 Task: Create a due date automation trigger when advanced on, on the monday of the week before a card is due add basic without the blue label at 11:00 AM.
Action: Mouse moved to (1032, 325)
Screenshot: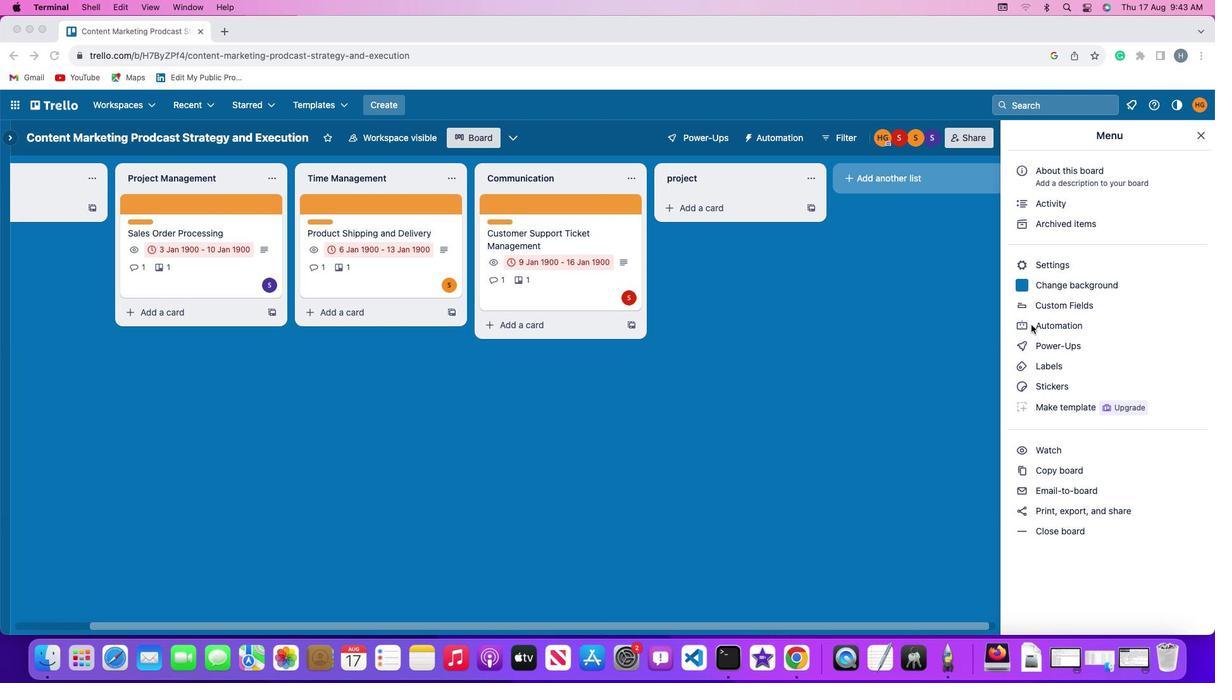 
Action: Mouse pressed left at (1032, 325)
Screenshot: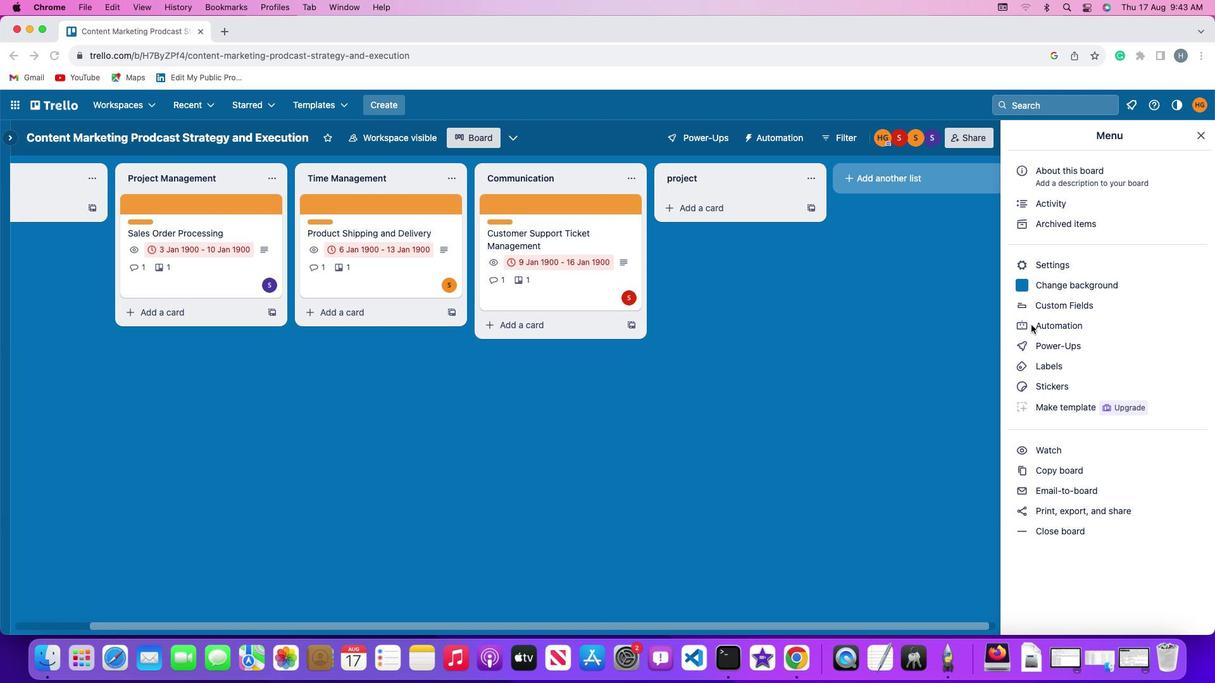 
Action: Mouse pressed left at (1032, 325)
Screenshot: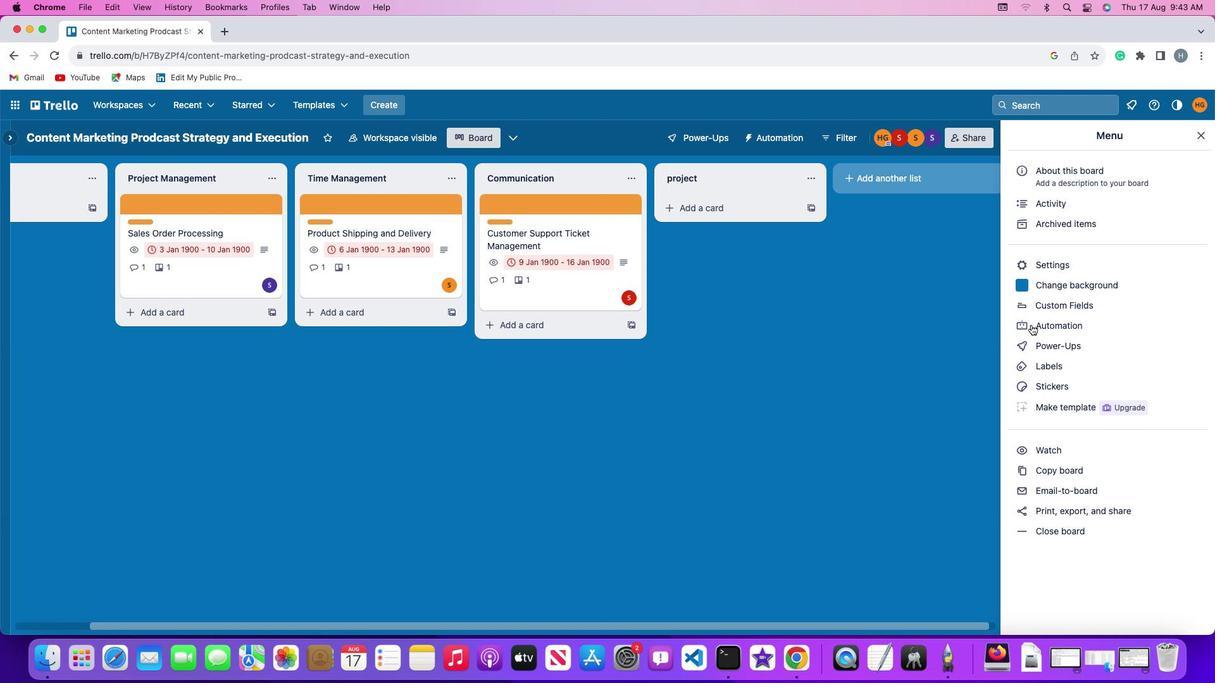 
Action: Mouse moved to (82, 298)
Screenshot: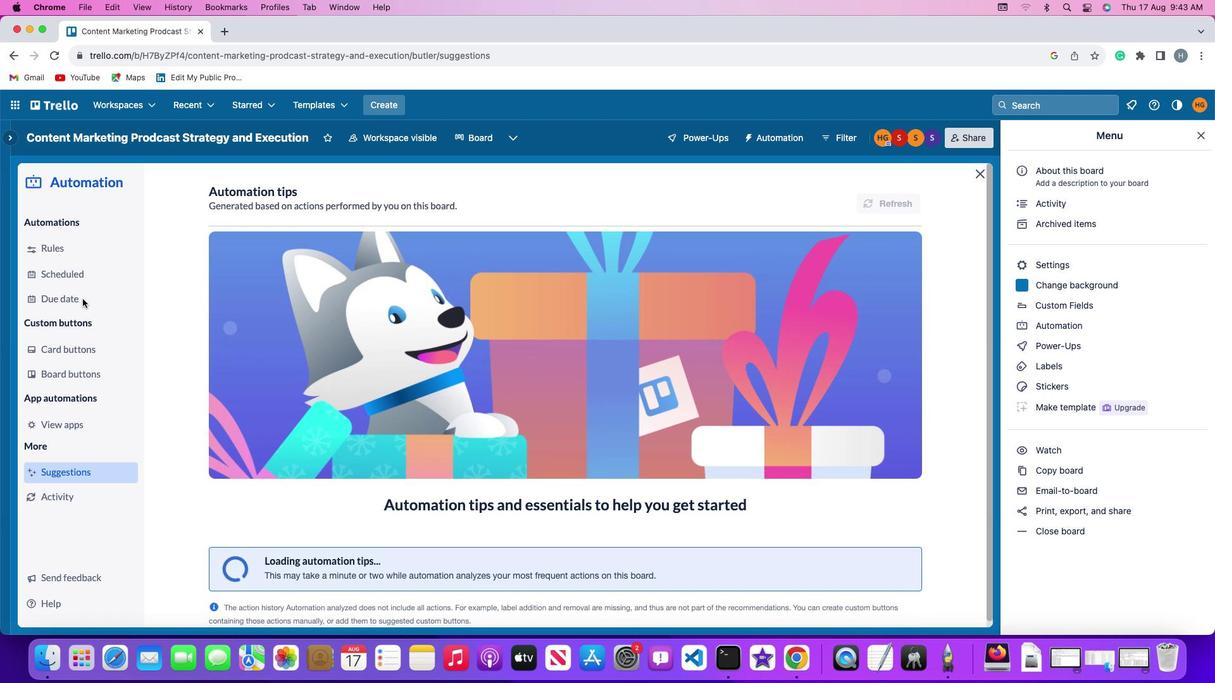 
Action: Mouse pressed left at (82, 298)
Screenshot: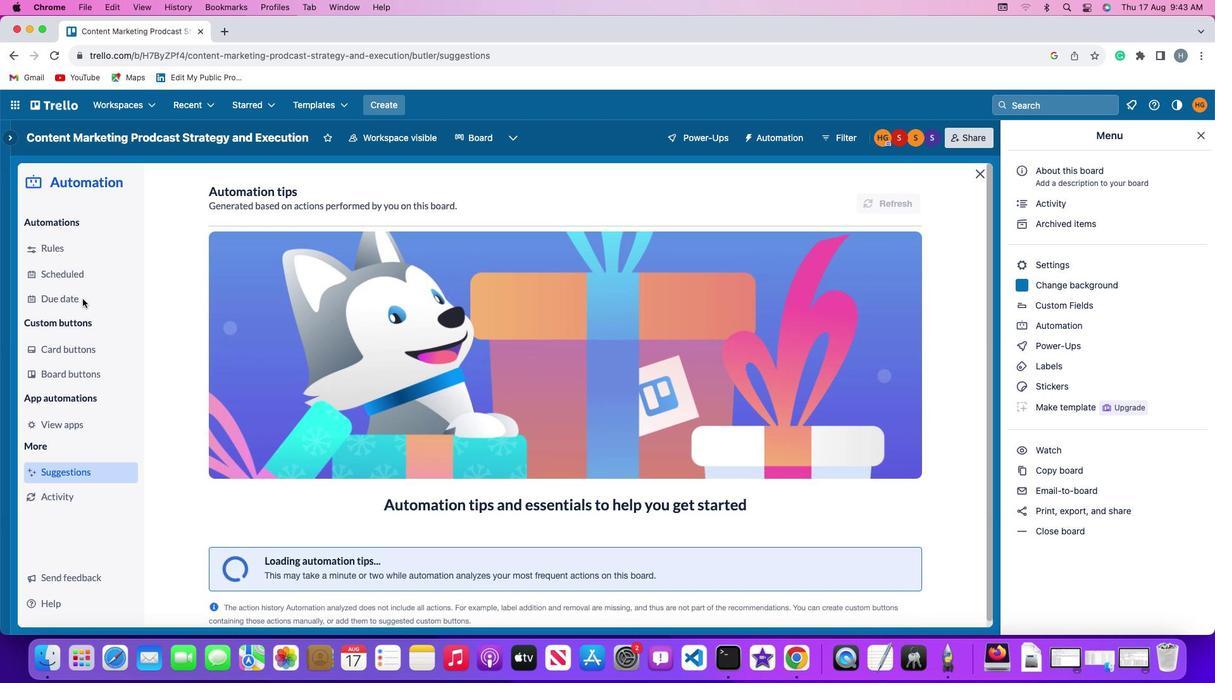 
Action: Mouse moved to (863, 192)
Screenshot: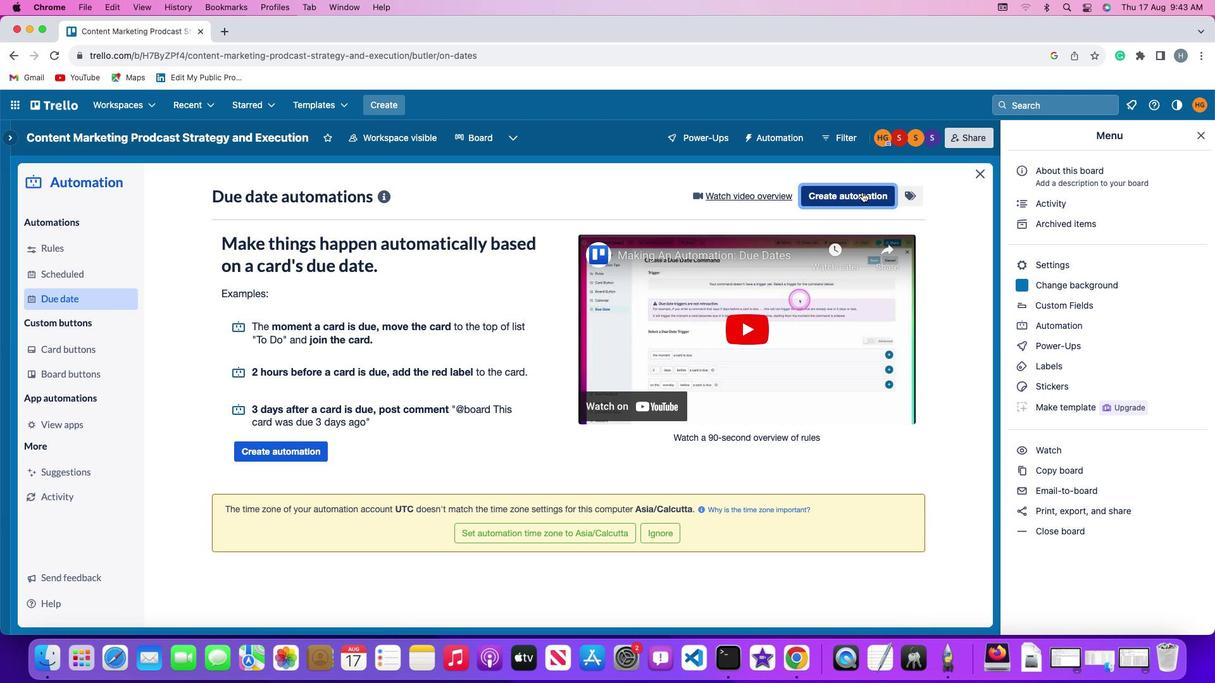 
Action: Mouse pressed left at (863, 192)
Screenshot: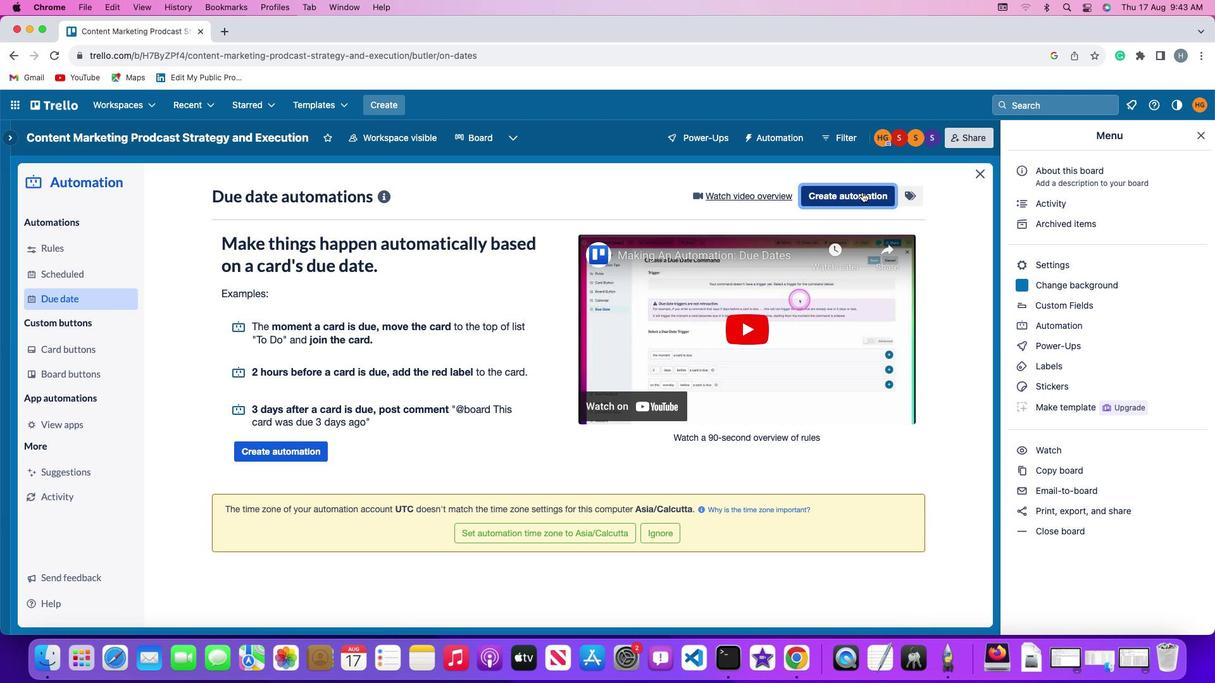 
Action: Mouse moved to (241, 322)
Screenshot: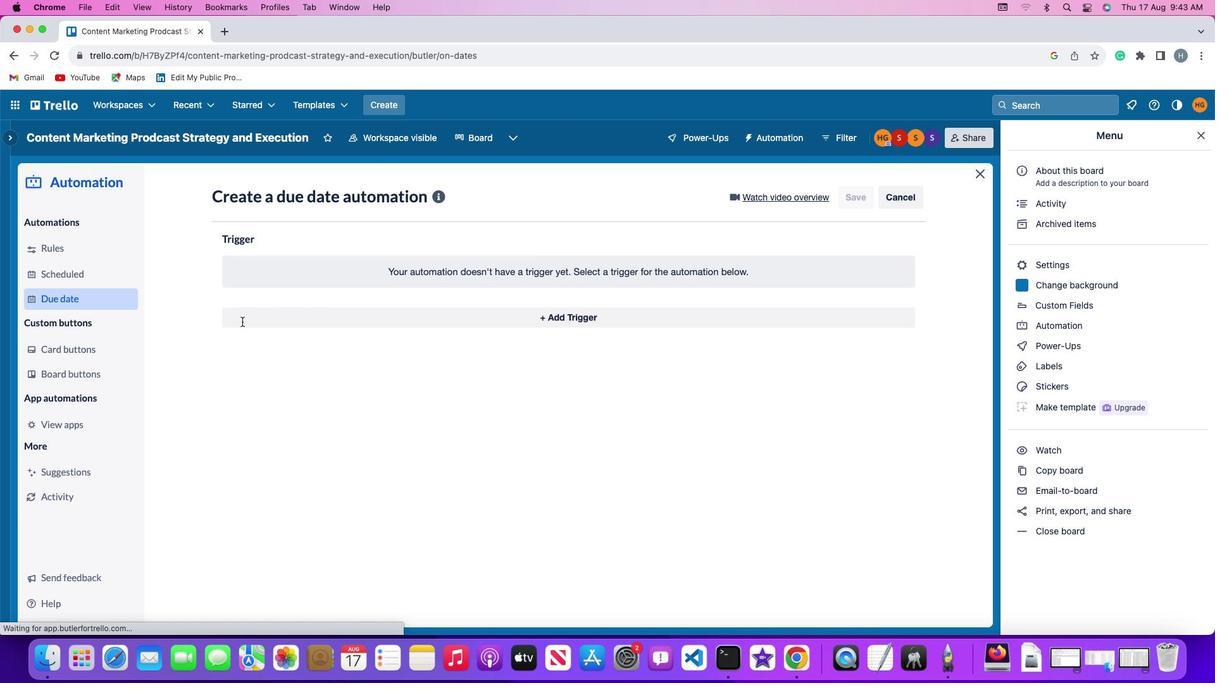 
Action: Mouse pressed left at (241, 322)
Screenshot: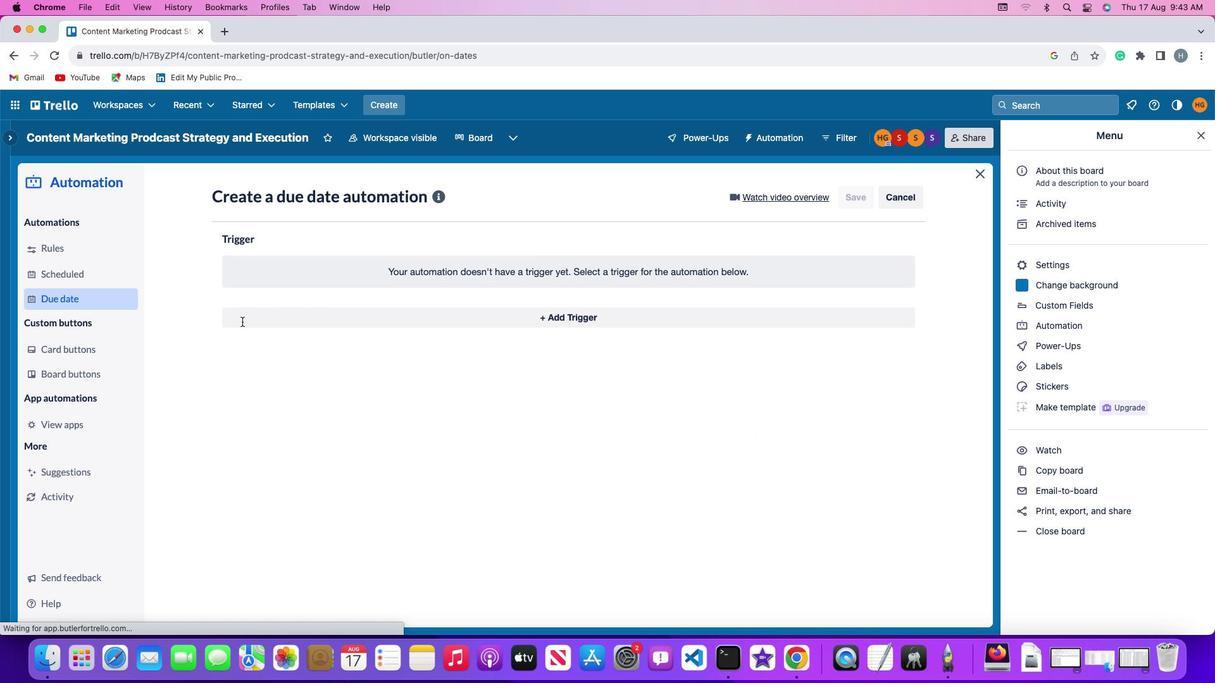 
Action: Mouse moved to (318, 548)
Screenshot: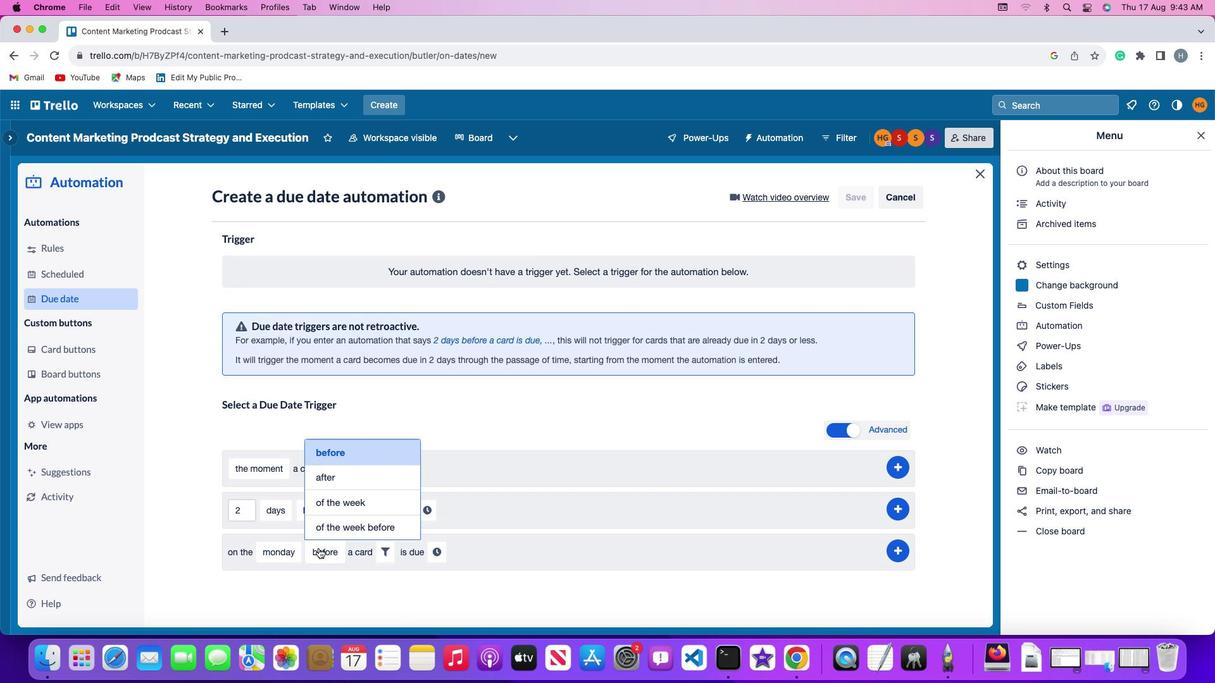 
Action: Mouse pressed left at (318, 548)
Screenshot: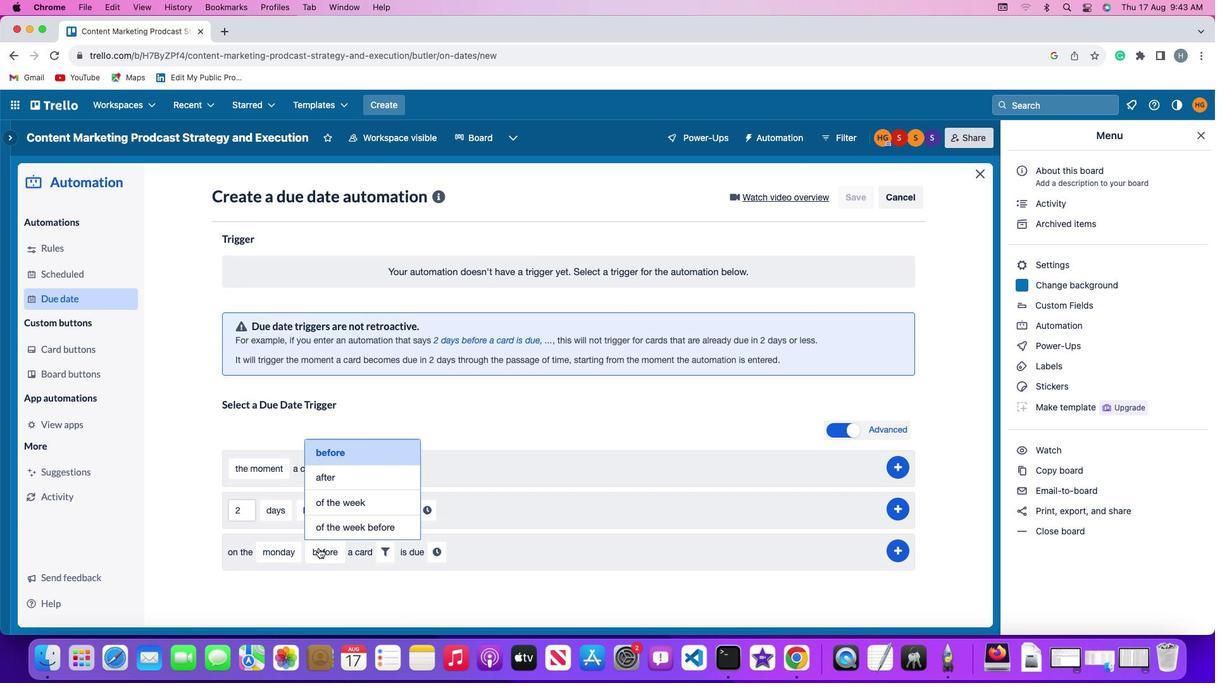 
Action: Mouse moved to (328, 527)
Screenshot: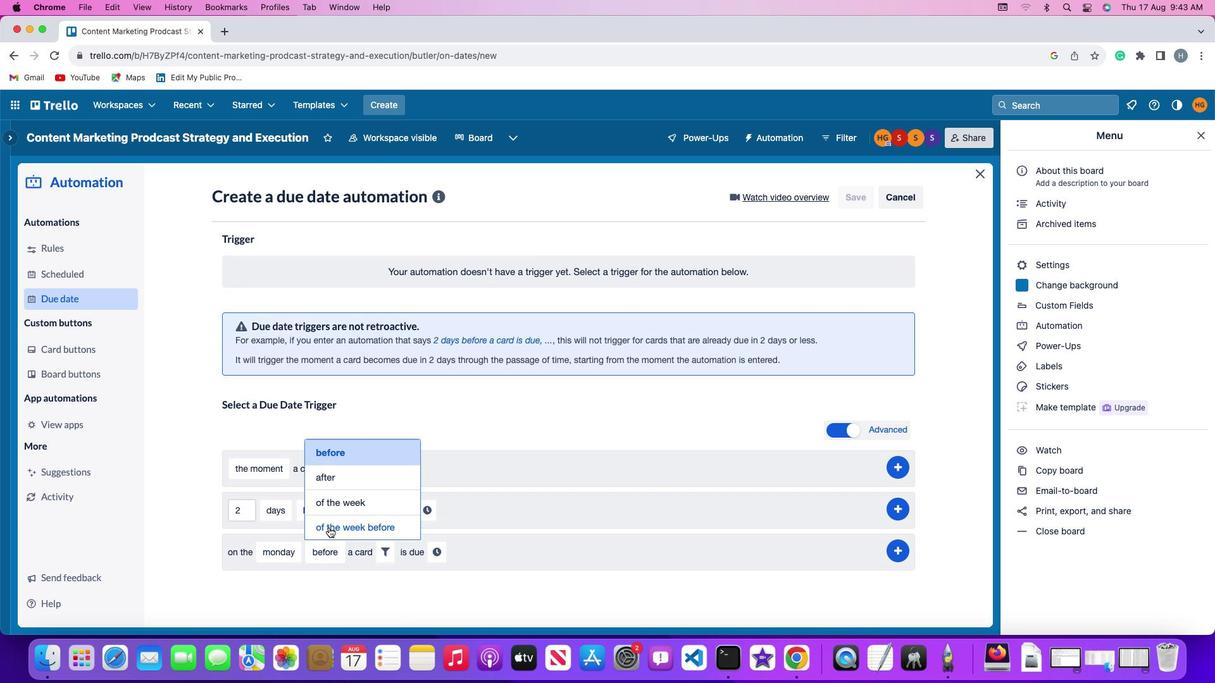 
Action: Mouse pressed left at (328, 527)
Screenshot: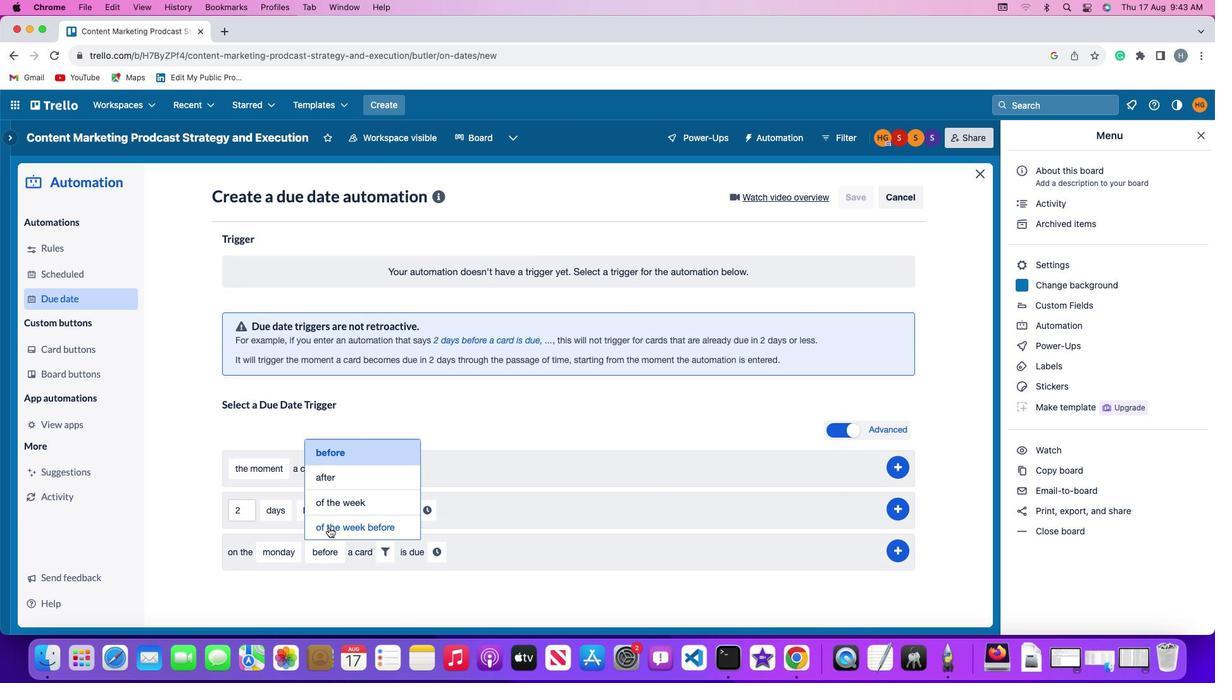 
Action: Mouse moved to (429, 550)
Screenshot: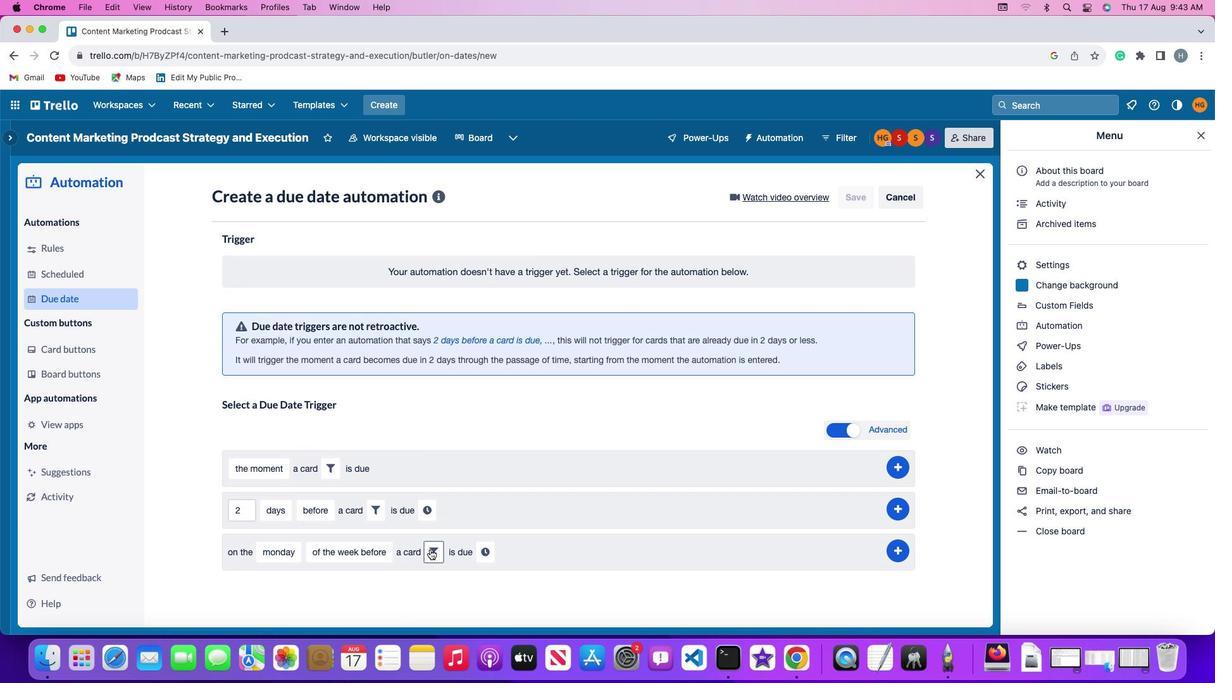
Action: Mouse pressed left at (429, 550)
Screenshot: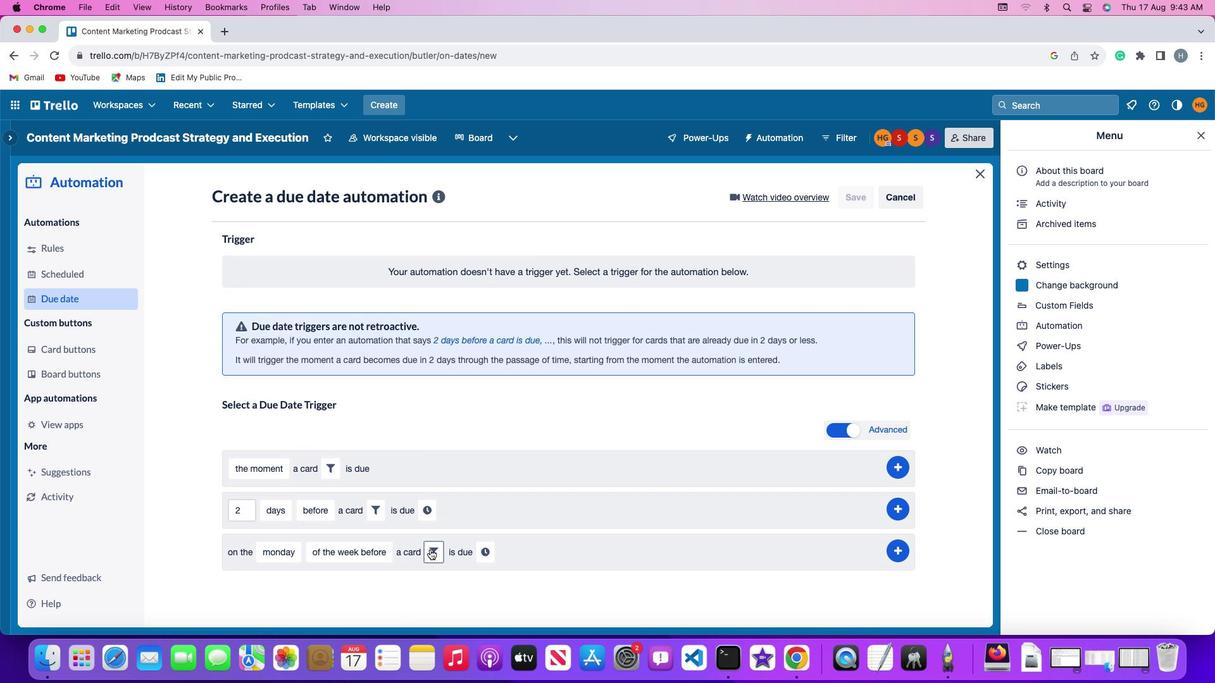 
Action: Mouse moved to (380, 586)
Screenshot: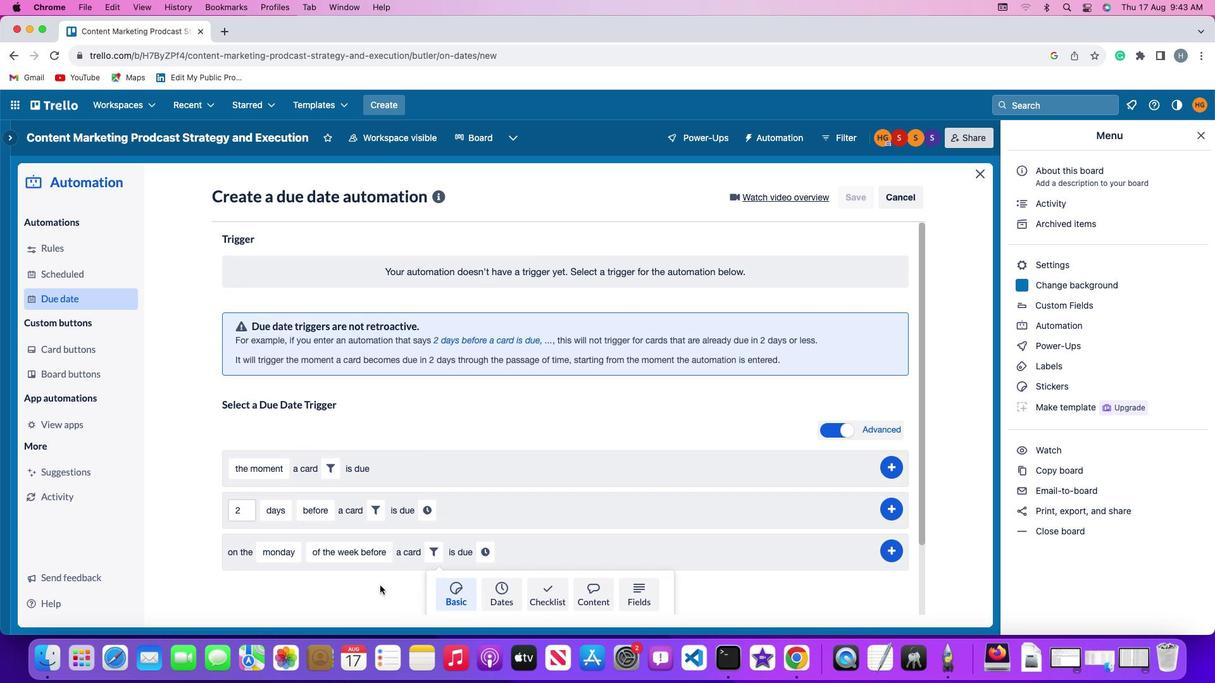 
Action: Mouse scrolled (380, 586) with delta (0, 0)
Screenshot: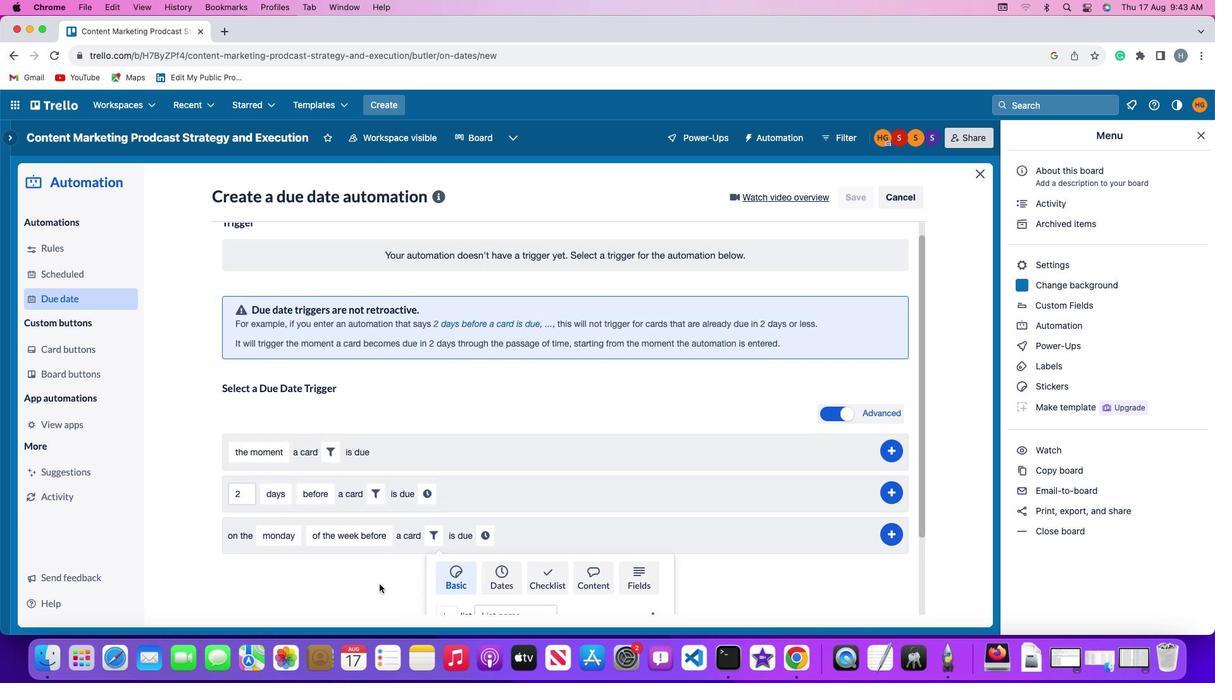
Action: Mouse scrolled (380, 586) with delta (0, 0)
Screenshot: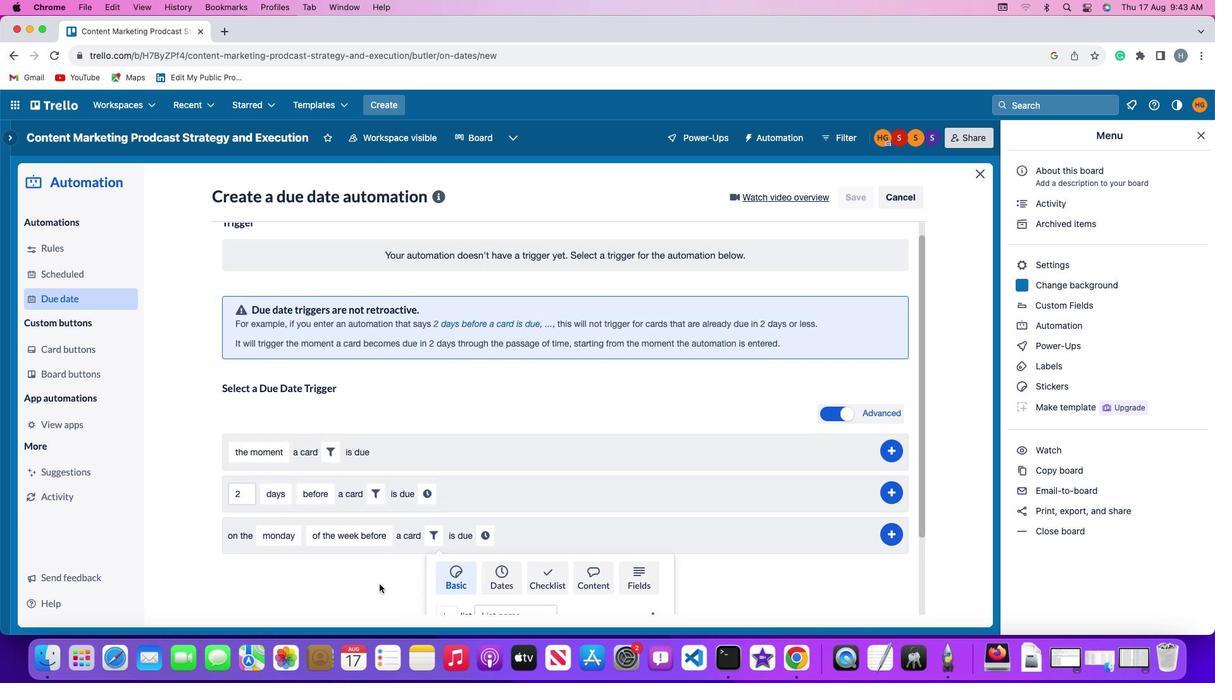 
Action: Mouse moved to (379, 585)
Screenshot: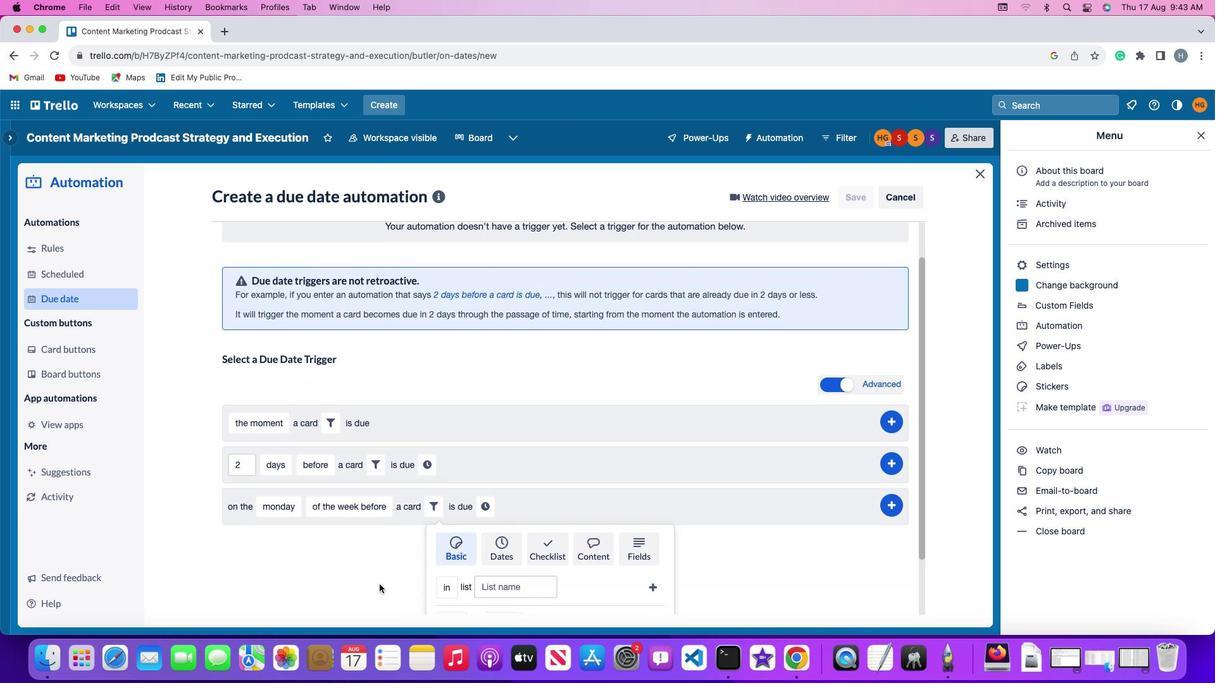 
Action: Mouse scrolled (379, 585) with delta (0, -1)
Screenshot: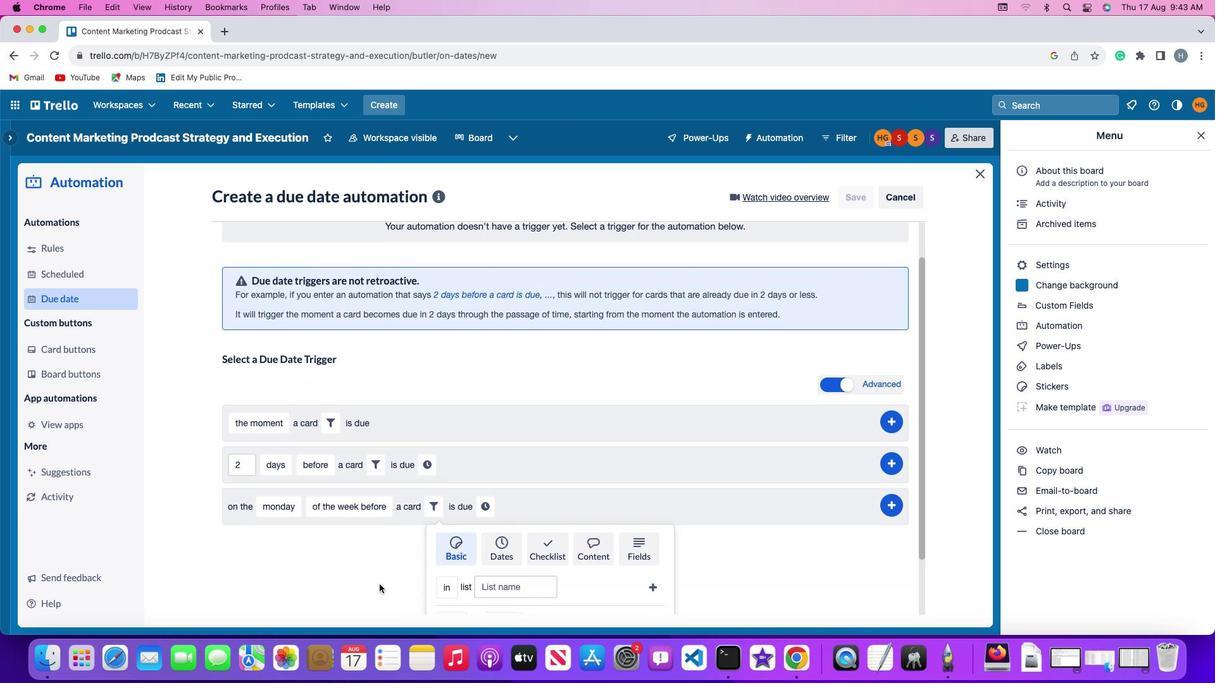 
Action: Mouse scrolled (379, 585) with delta (0, -3)
Screenshot: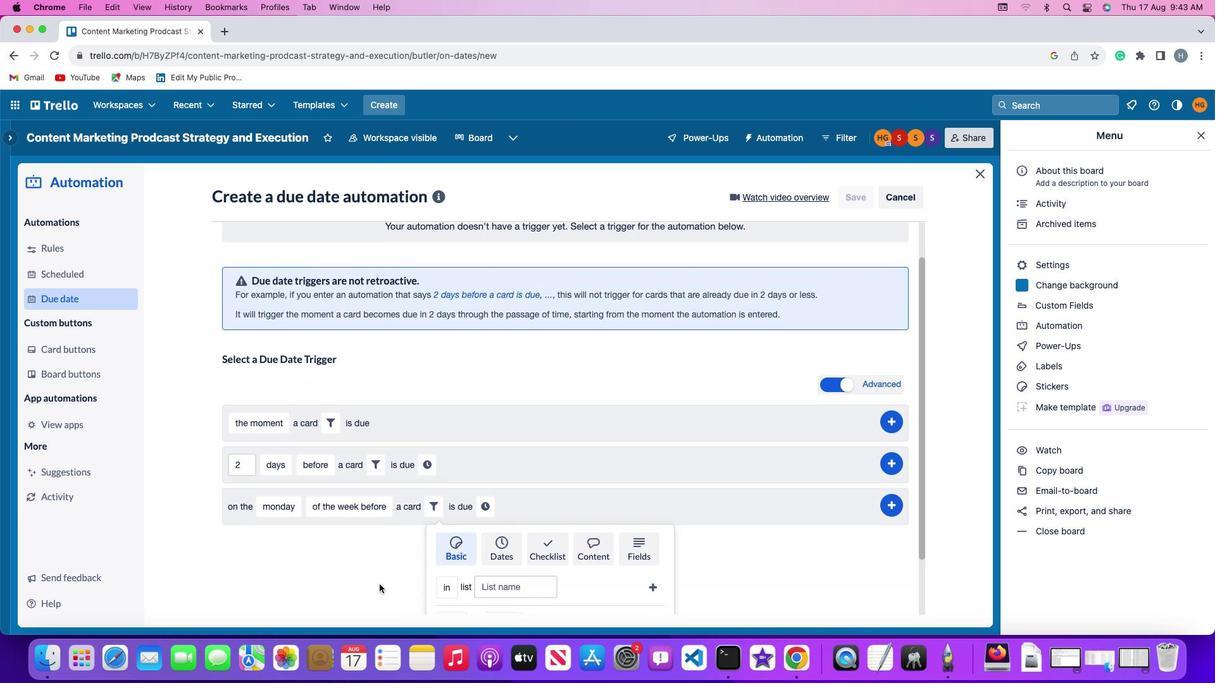 
Action: Mouse moved to (379, 585)
Screenshot: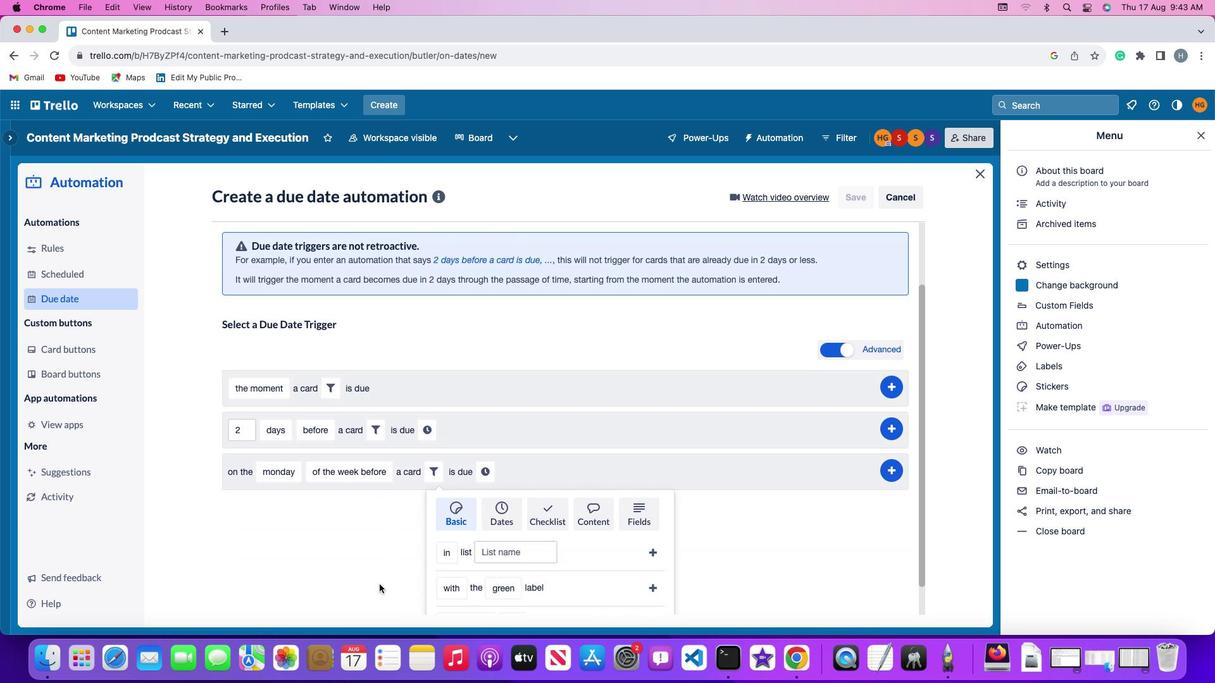 
Action: Mouse scrolled (379, 585) with delta (0, -3)
Screenshot: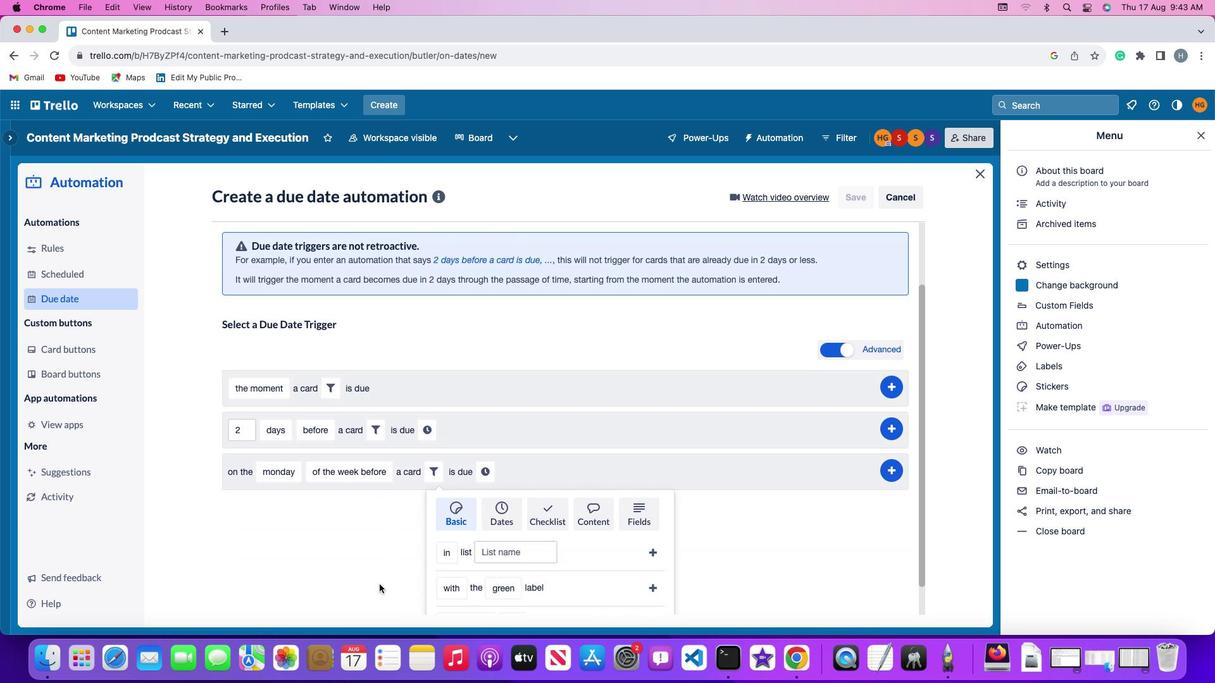 
Action: Mouse moved to (379, 584)
Screenshot: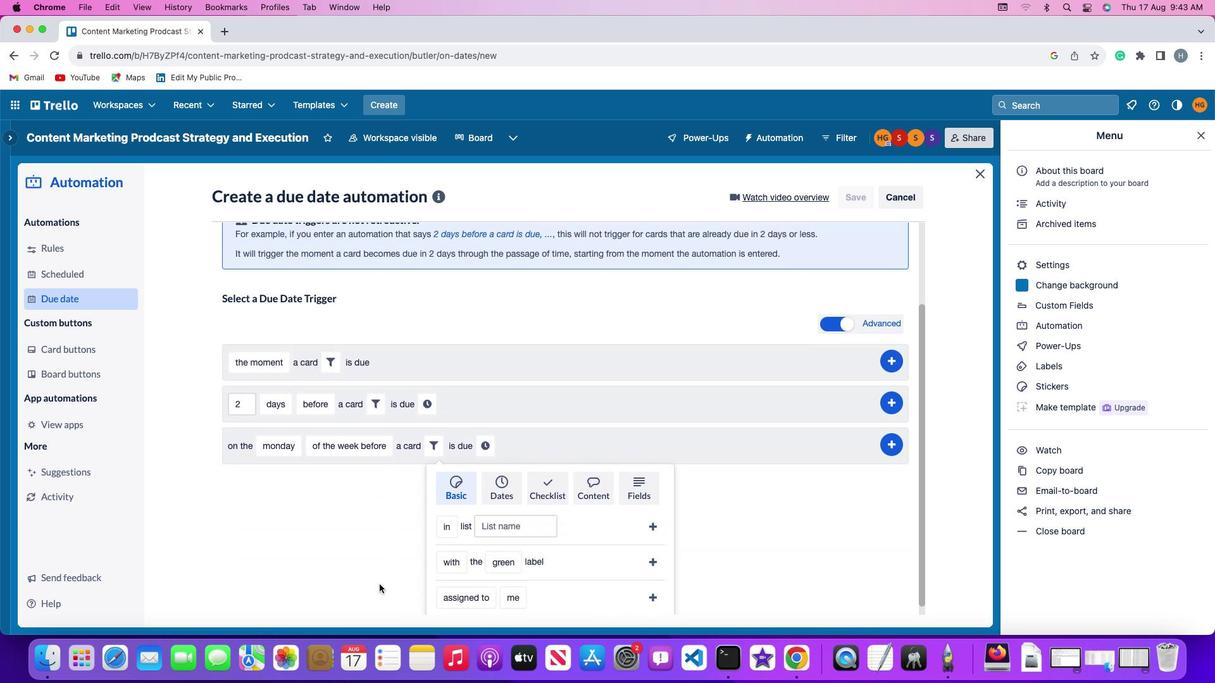 
Action: Mouse scrolled (379, 584) with delta (0, 0)
Screenshot: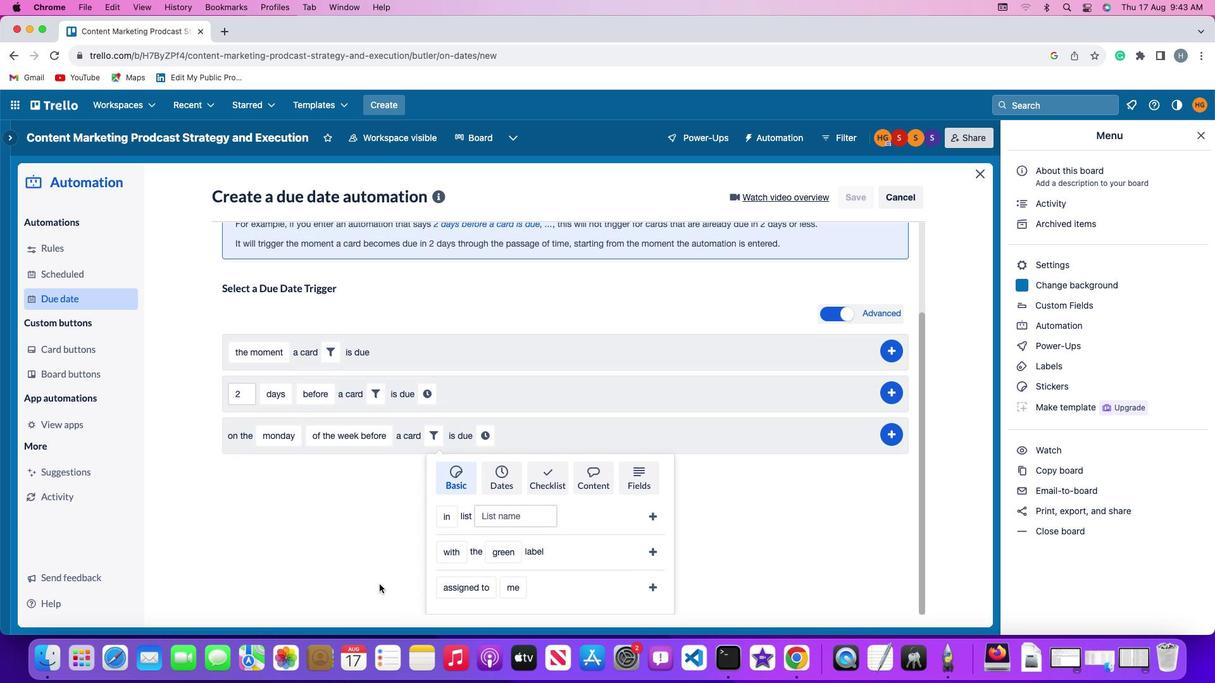 
Action: Mouse scrolled (379, 584) with delta (0, 0)
Screenshot: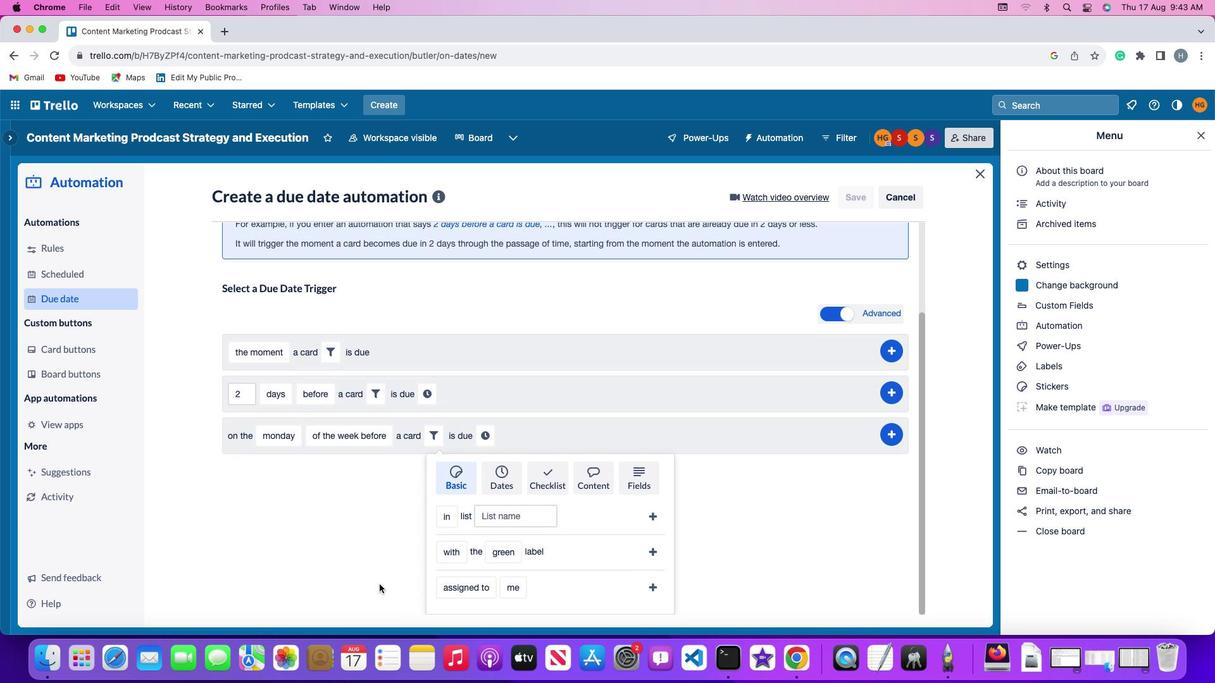 
Action: Mouse scrolled (379, 584) with delta (0, -1)
Screenshot: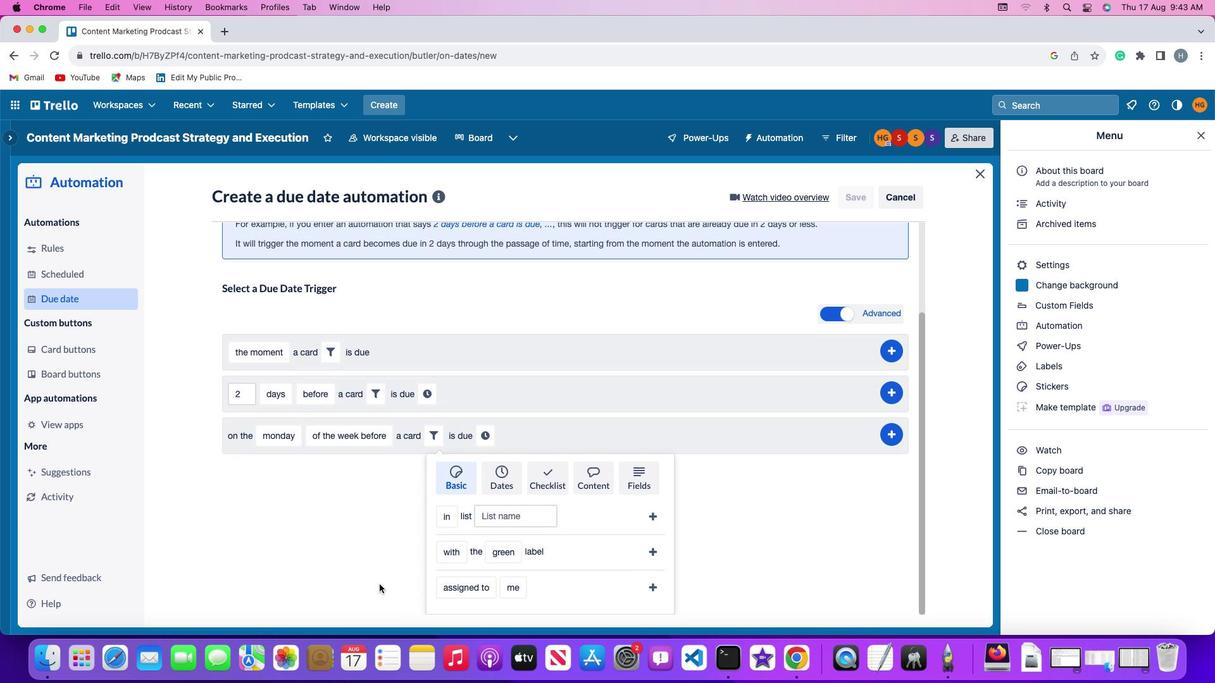 
Action: Mouse scrolled (379, 584) with delta (0, -3)
Screenshot: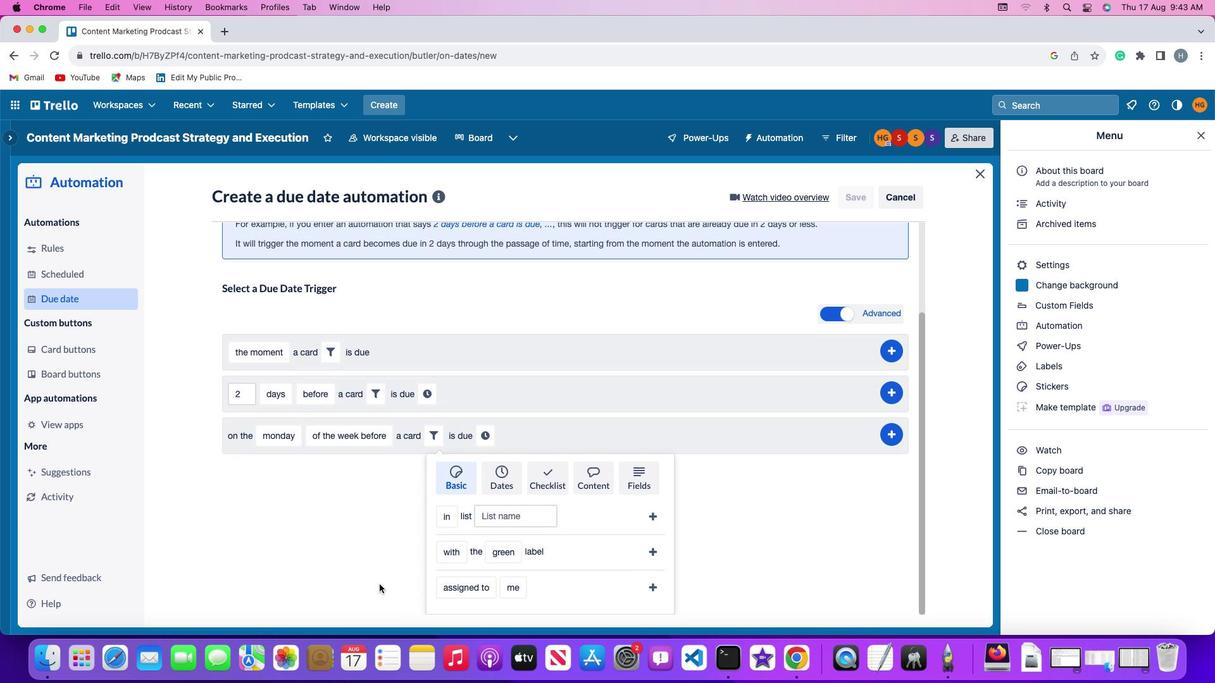 
Action: Mouse scrolled (379, 584) with delta (0, -3)
Screenshot: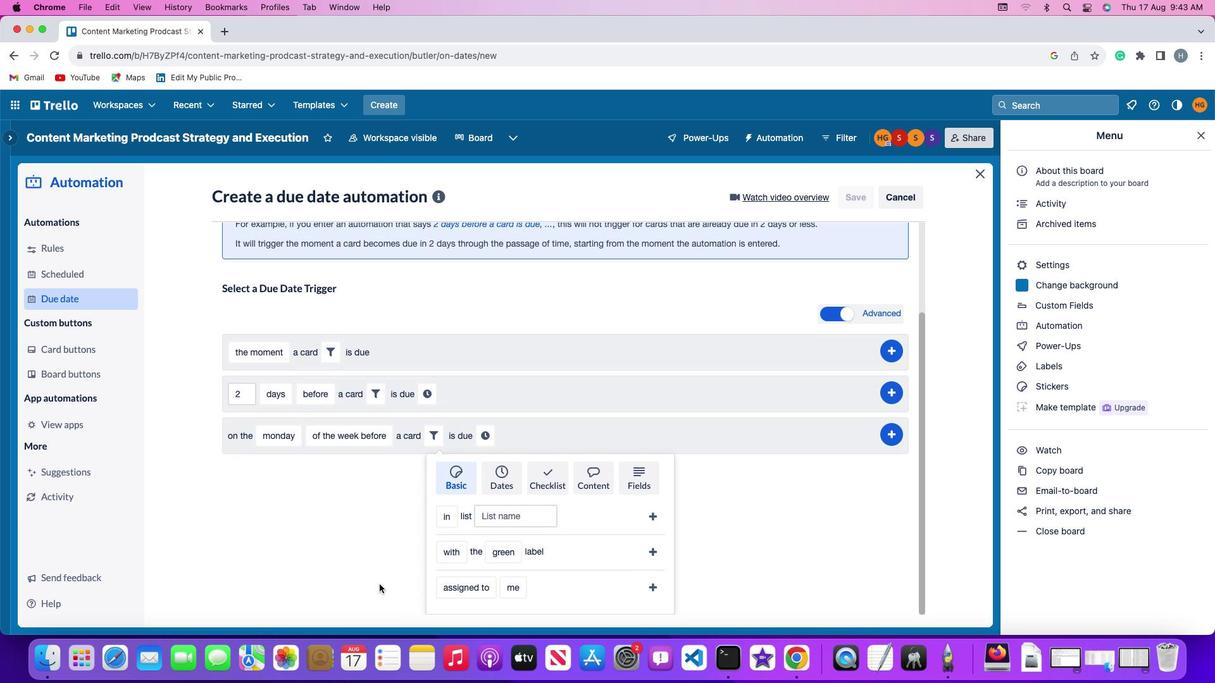 
Action: Mouse scrolled (379, 584) with delta (0, 0)
Screenshot: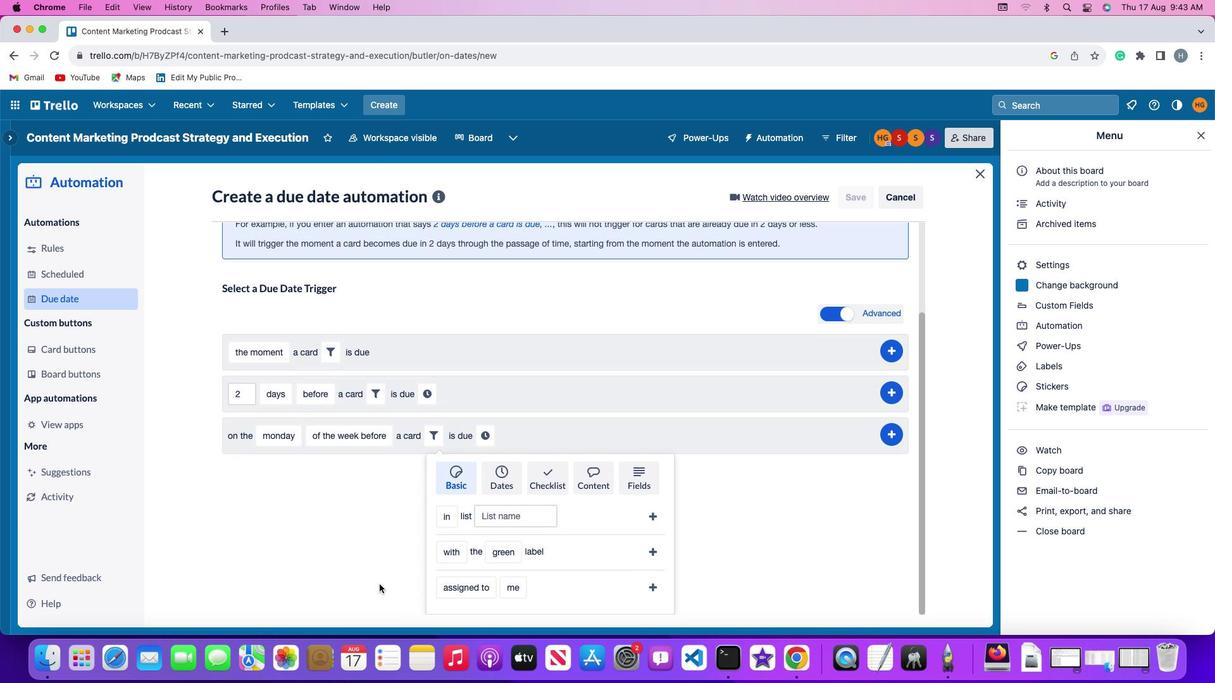 
Action: Mouse scrolled (379, 584) with delta (0, 0)
Screenshot: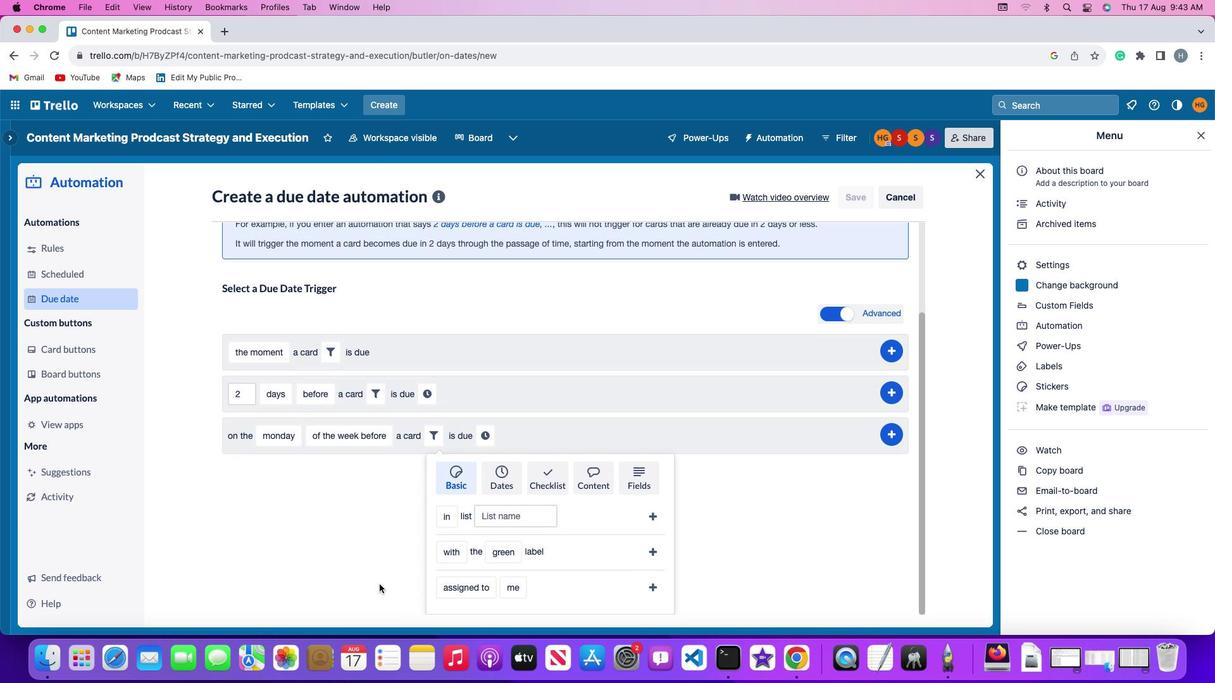 
Action: Mouse scrolled (379, 584) with delta (0, -1)
Screenshot: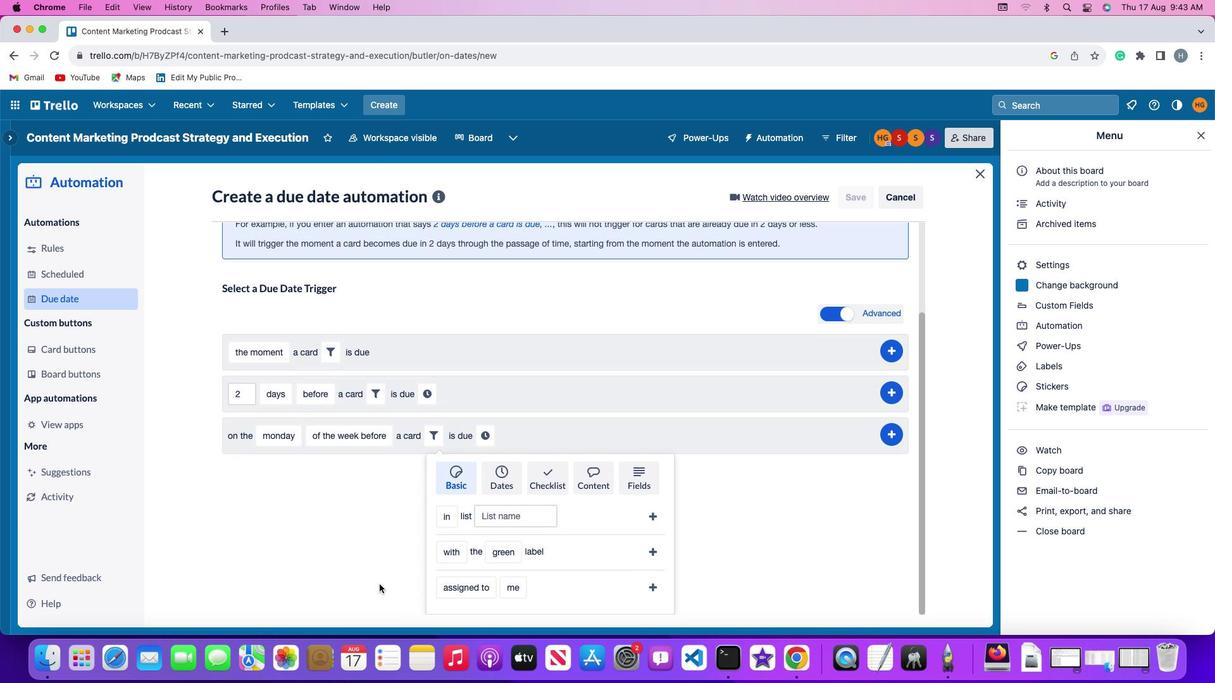
Action: Mouse moved to (451, 556)
Screenshot: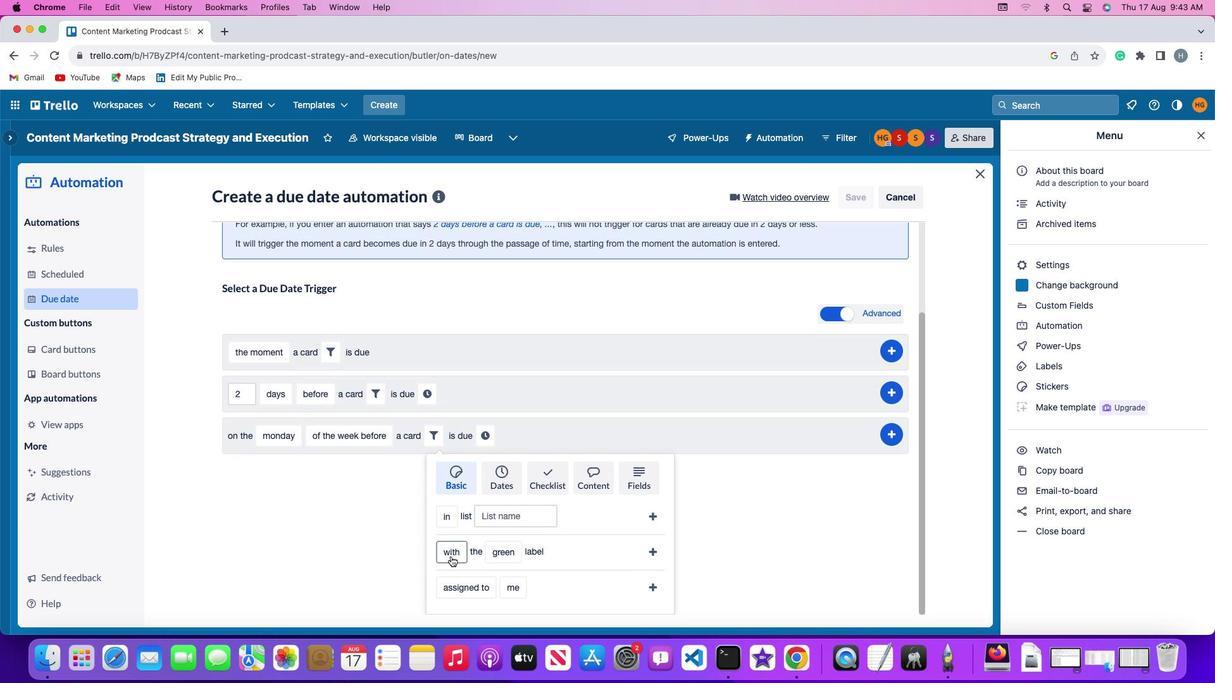 
Action: Mouse pressed left at (451, 556)
Screenshot: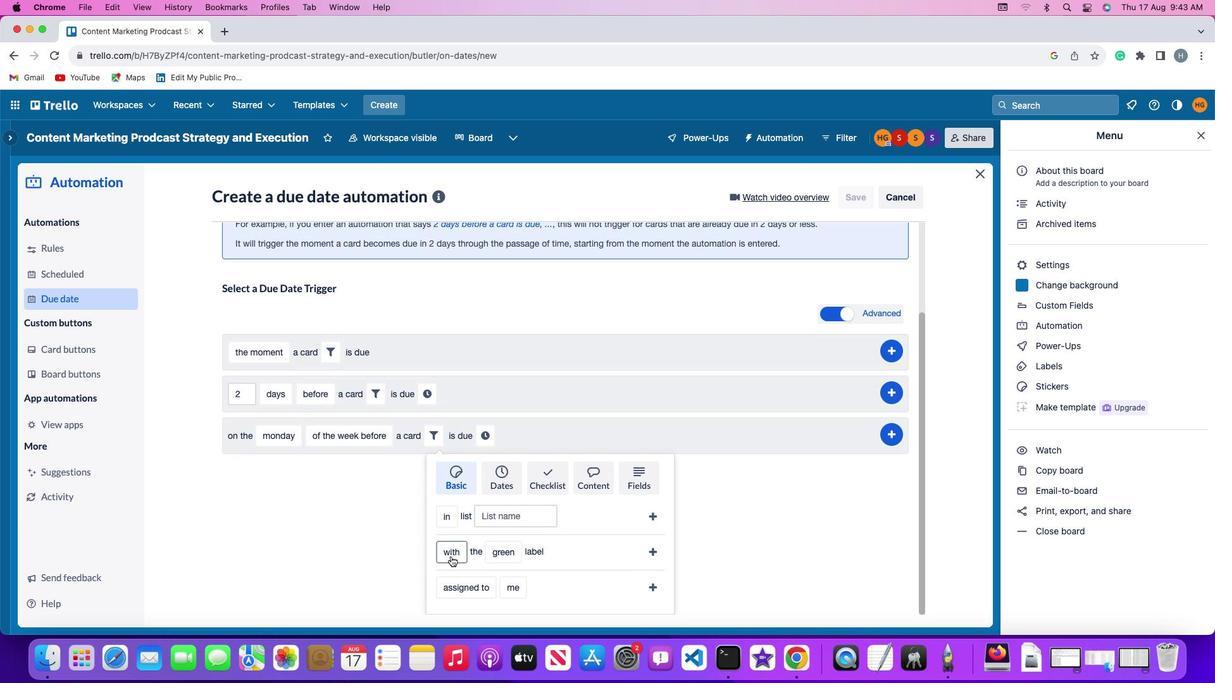 
Action: Mouse moved to (459, 502)
Screenshot: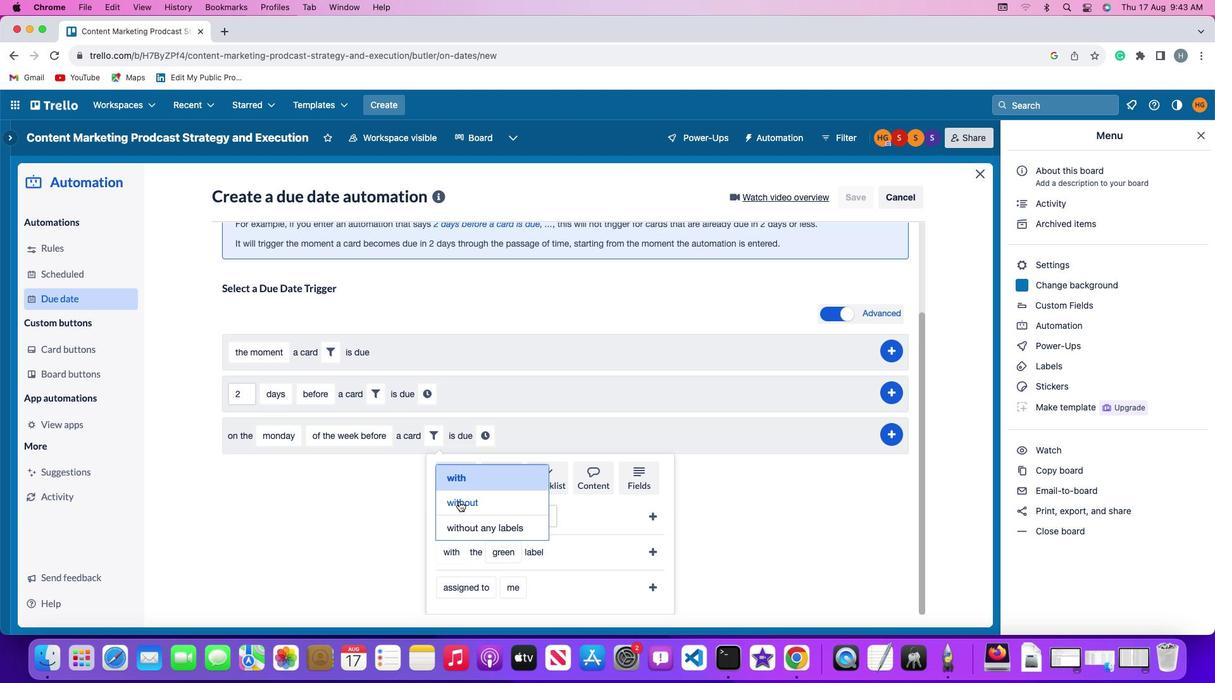 
Action: Mouse pressed left at (459, 502)
Screenshot: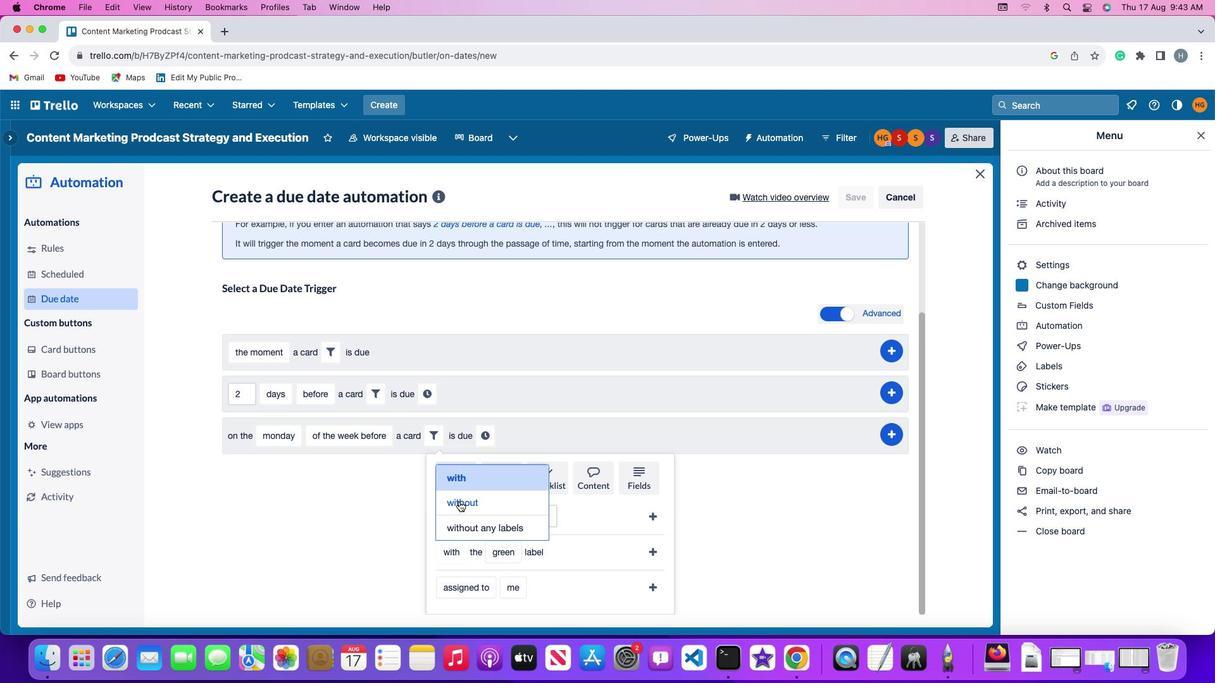 
Action: Mouse moved to (518, 548)
Screenshot: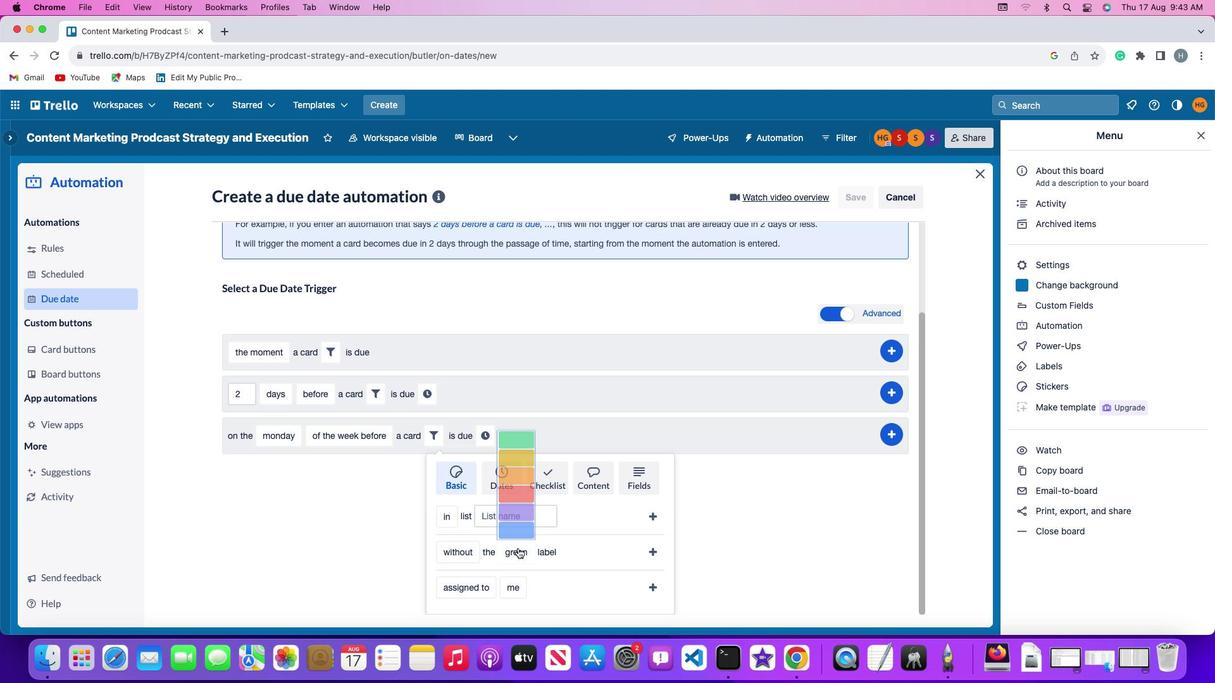 
Action: Mouse pressed left at (518, 548)
Screenshot: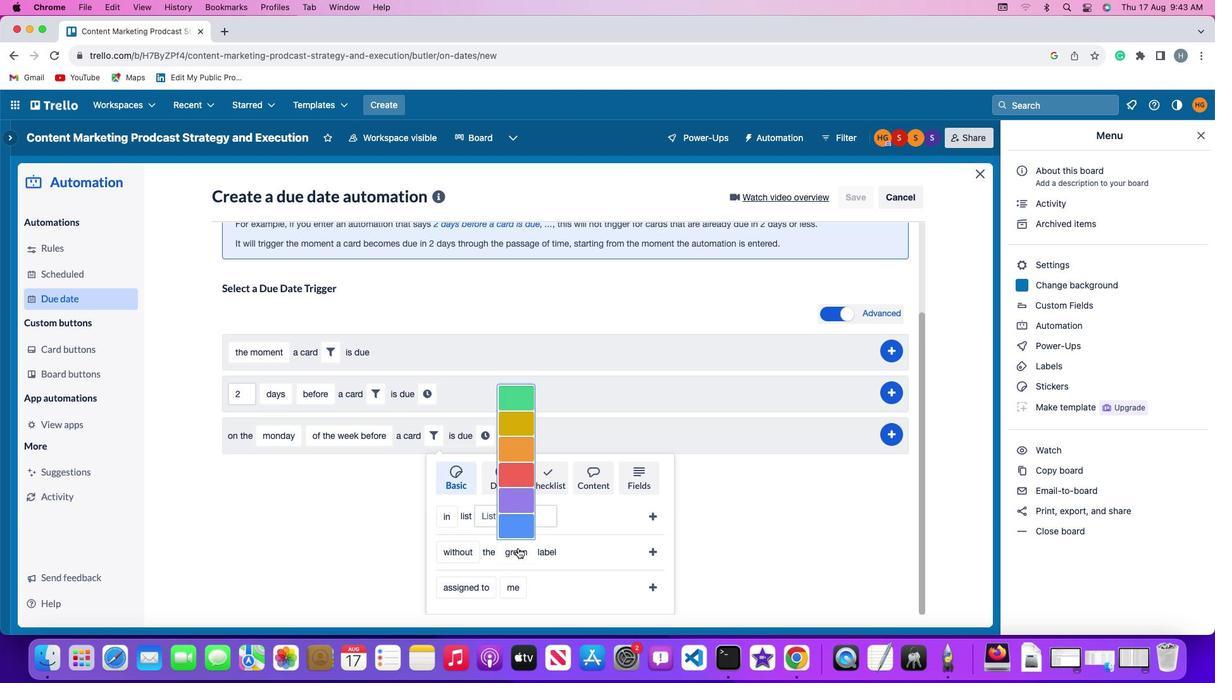 
Action: Mouse moved to (520, 524)
Screenshot: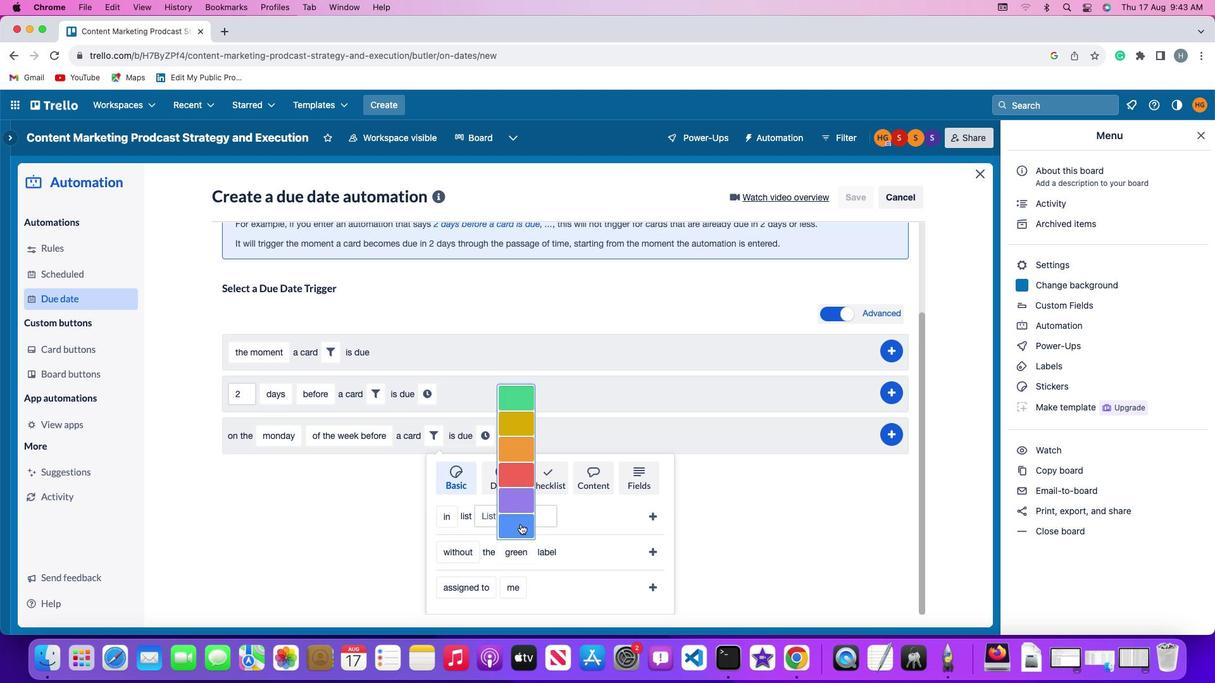 
Action: Mouse pressed left at (520, 524)
Screenshot: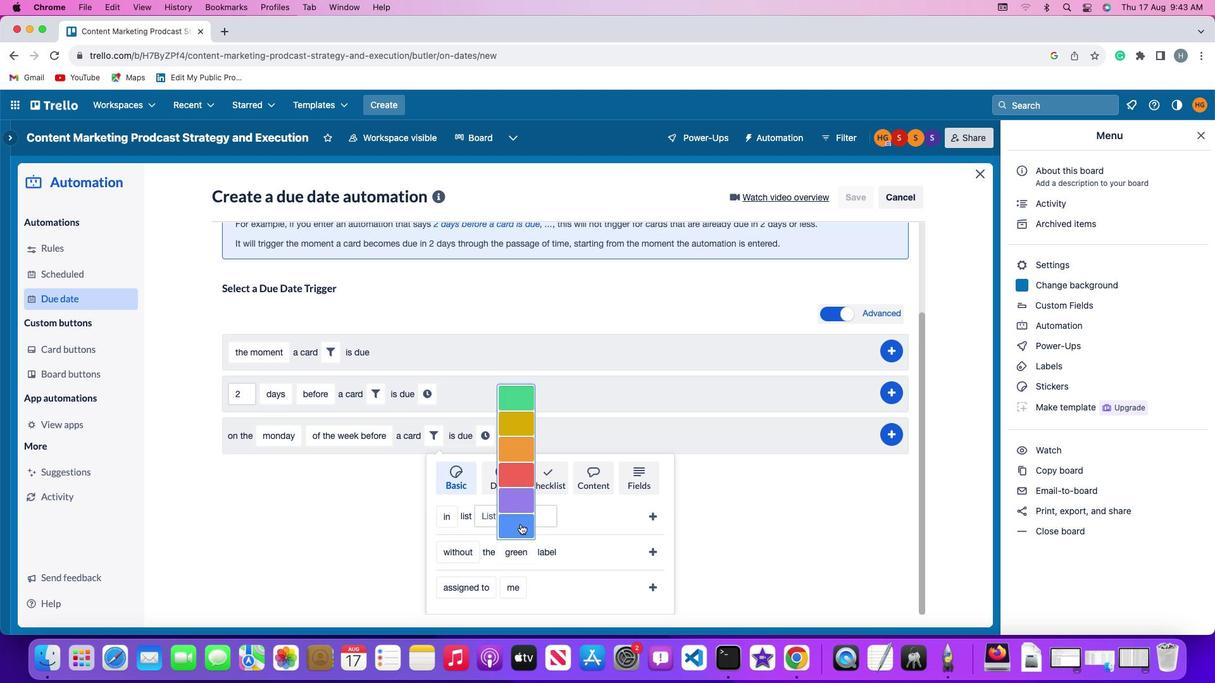 
Action: Mouse moved to (654, 548)
Screenshot: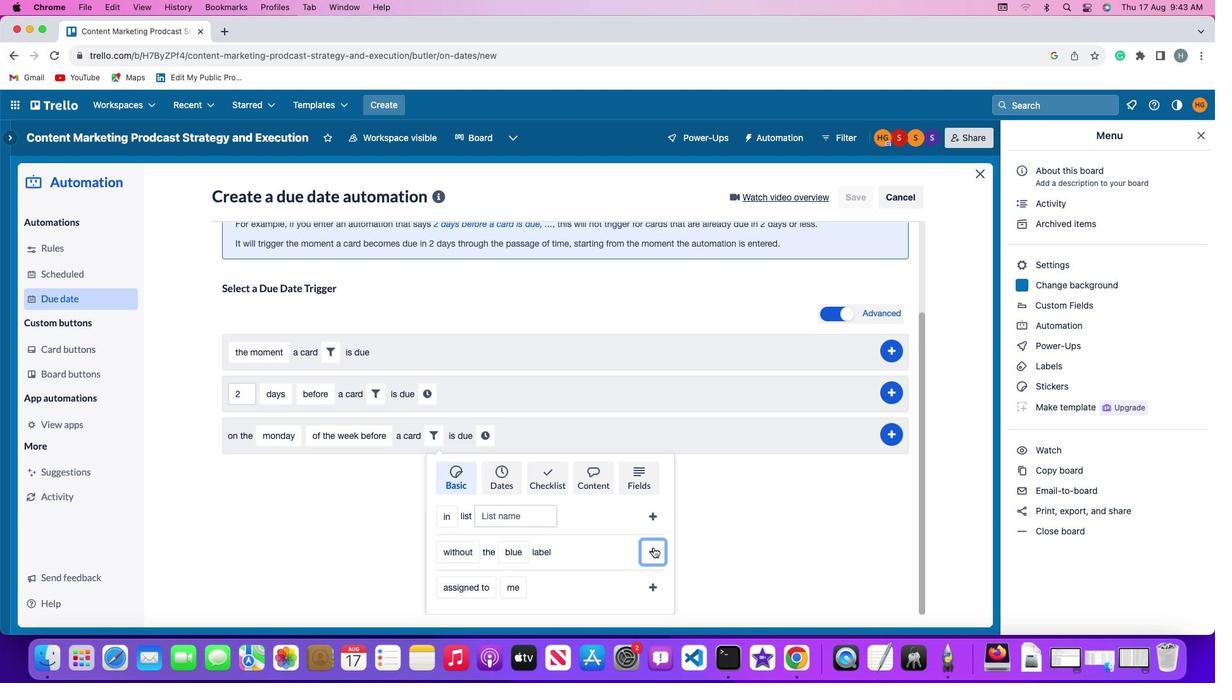 
Action: Mouse pressed left at (654, 548)
Screenshot: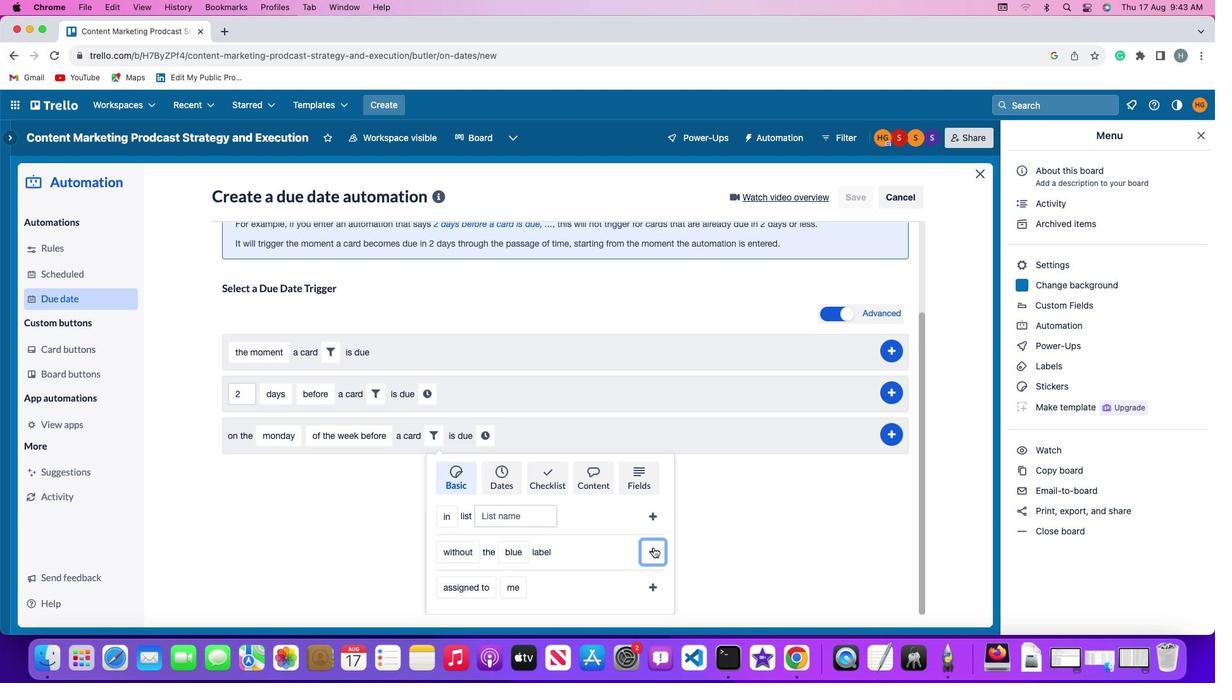 
Action: Mouse moved to (606, 554)
Screenshot: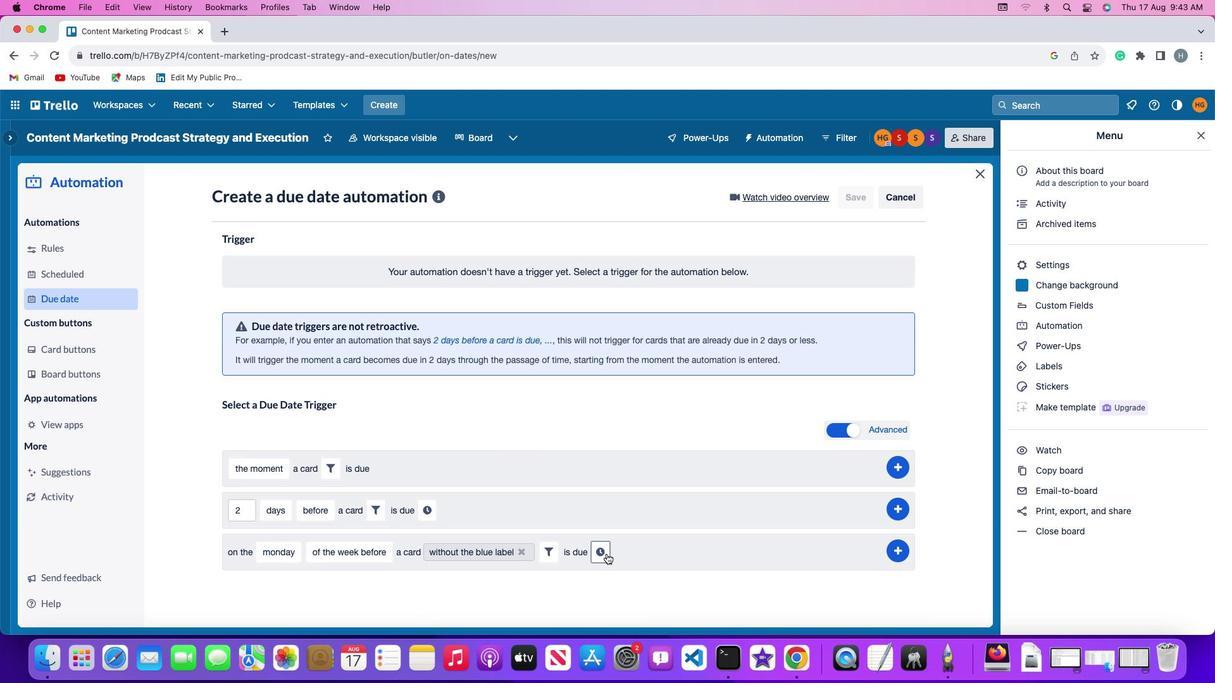
Action: Mouse pressed left at (606, 554)
Screenshot: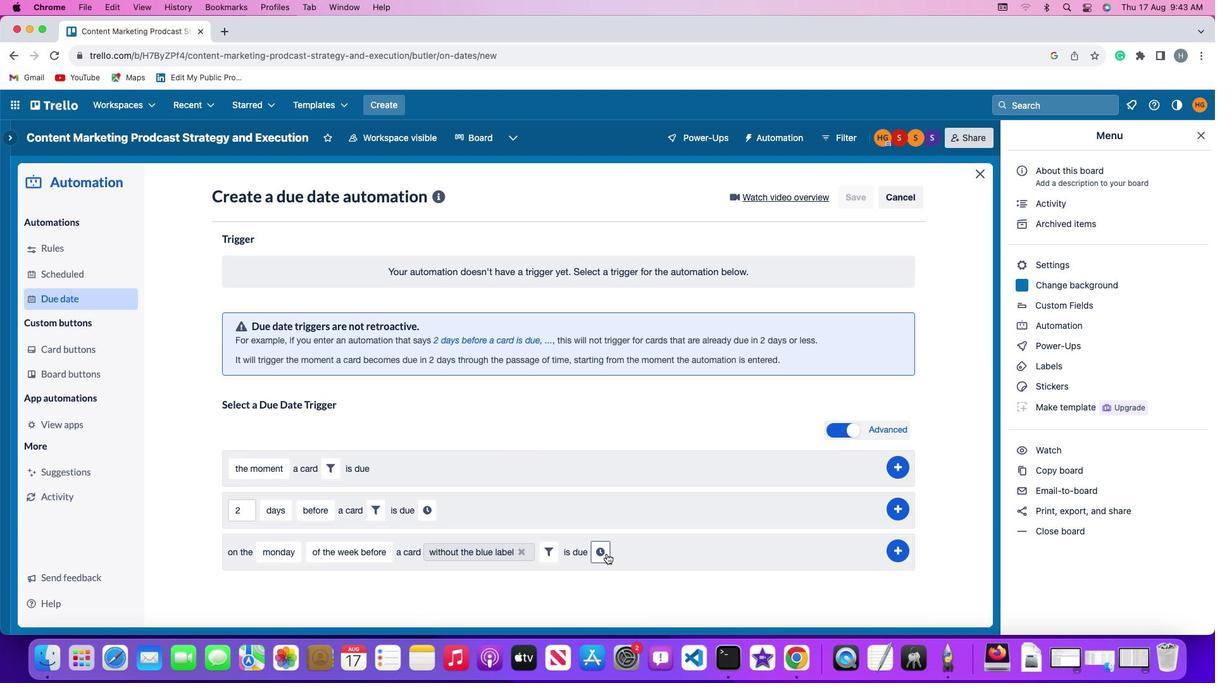 
Action: Mouse moved to (621, 556)
Screenshot: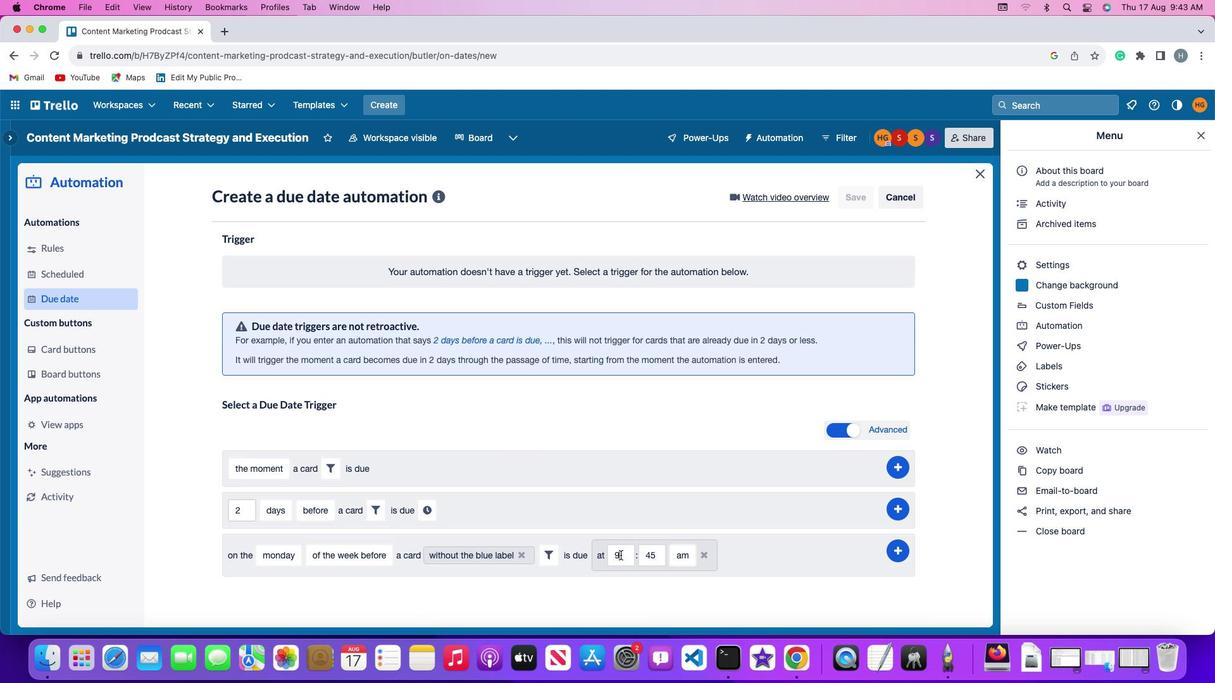 
Action: Mouse pressed left at (621, 556)
Screenshot: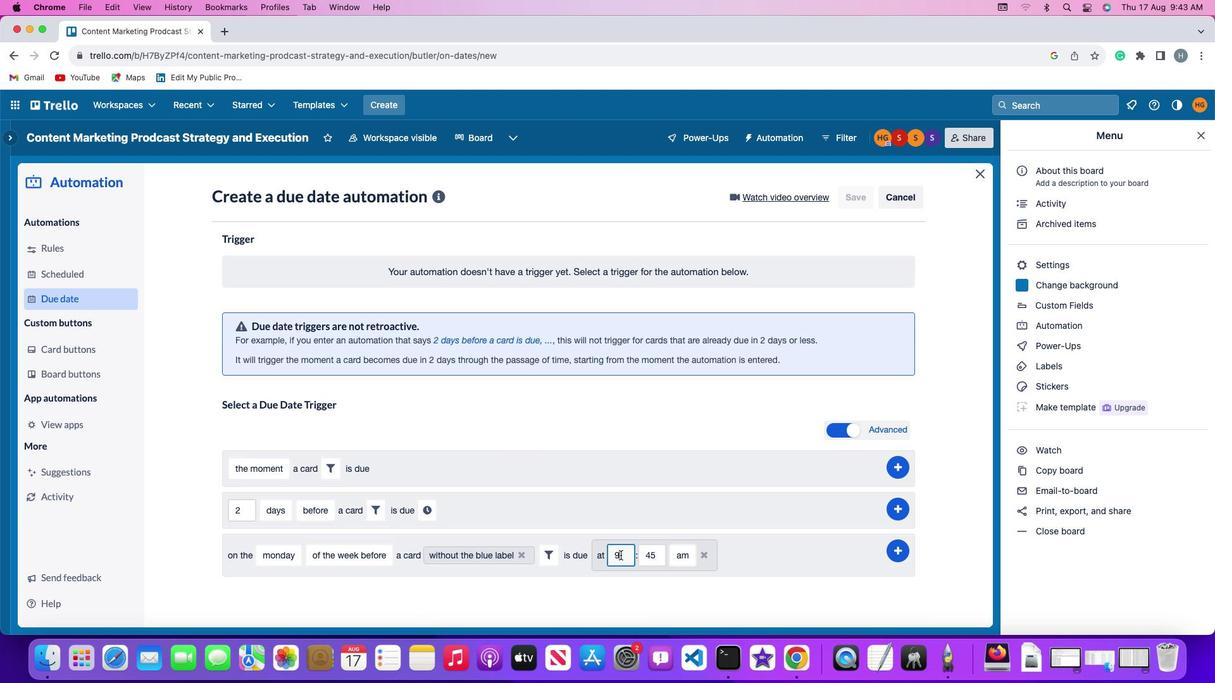 
Action: Key pressed Key.backspace'1'
Screenshot: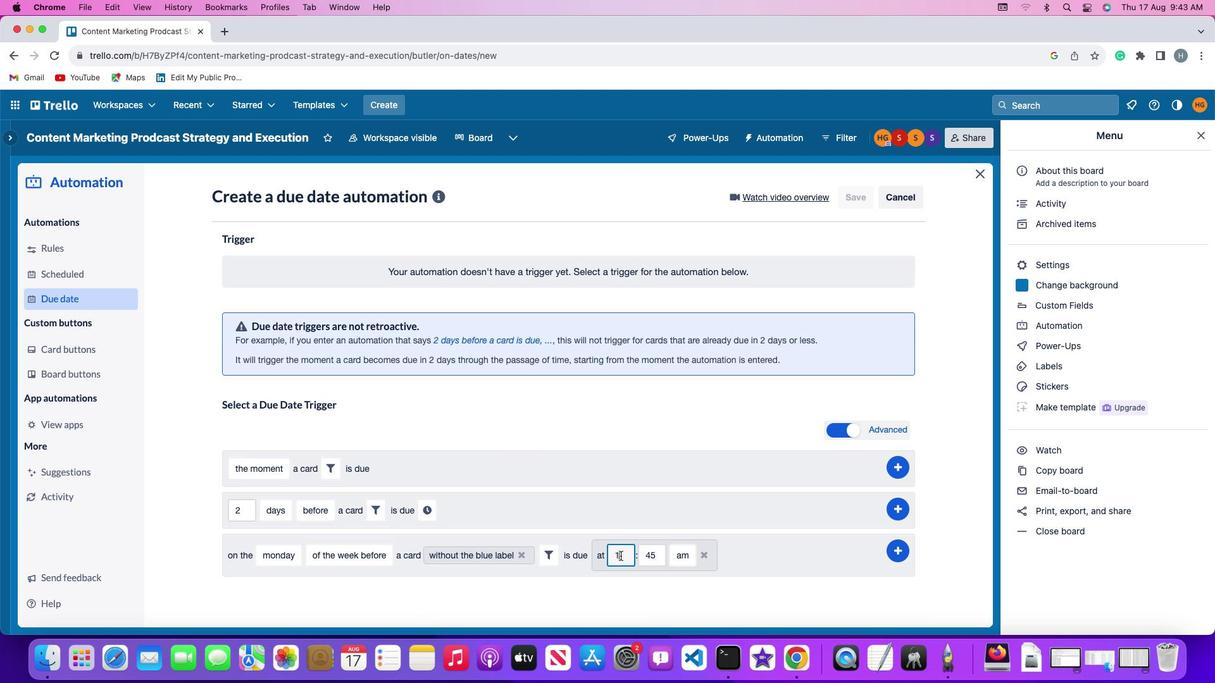 
Action: Mouse moved to (621, 556)
Screenshot: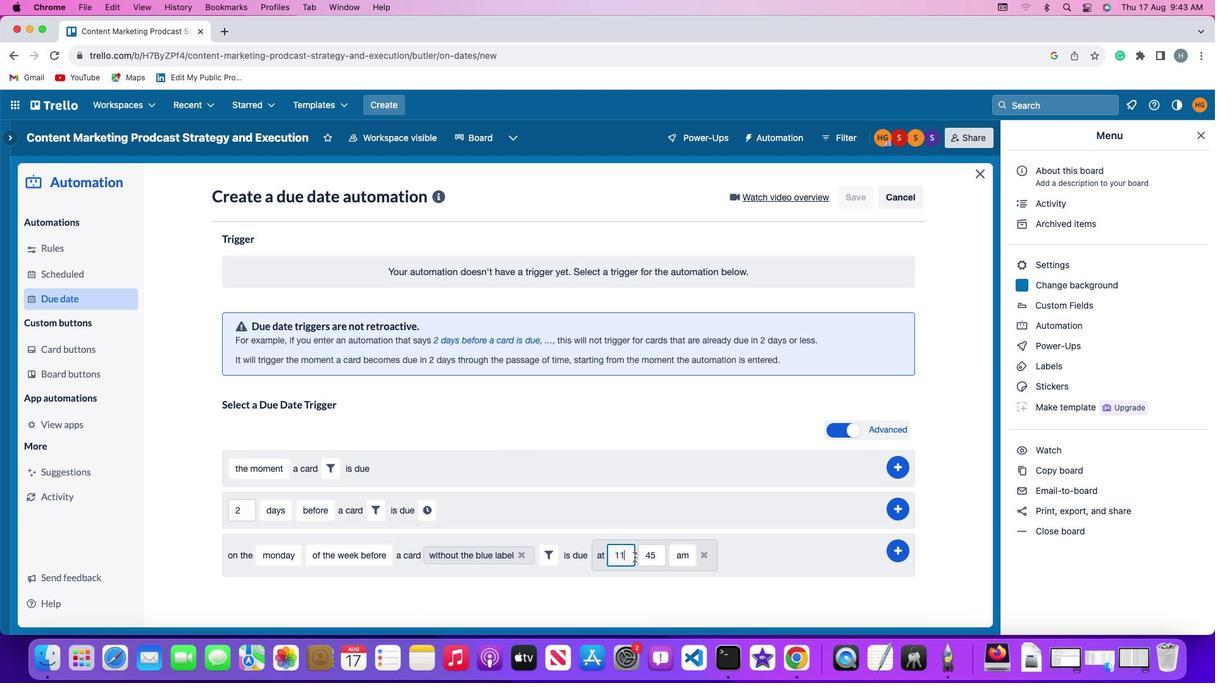 
Action: Key pressed '1'
Screenshot: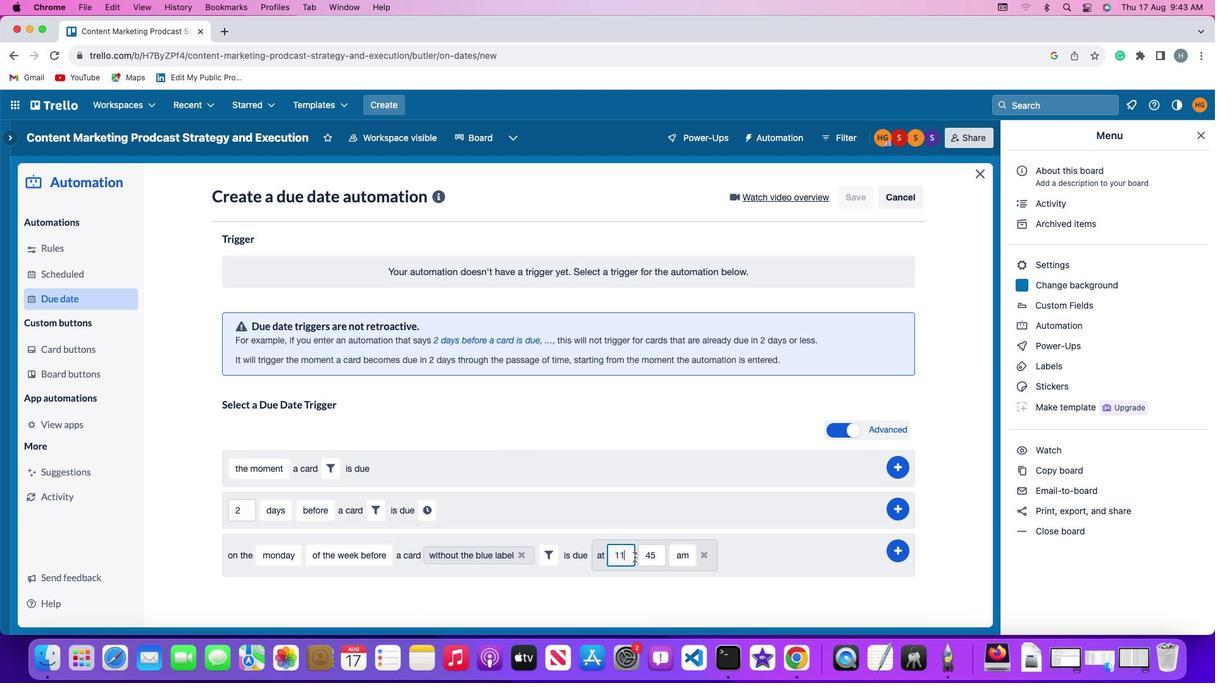 
Action: Mouse moved to (663, 557)
Screenshot: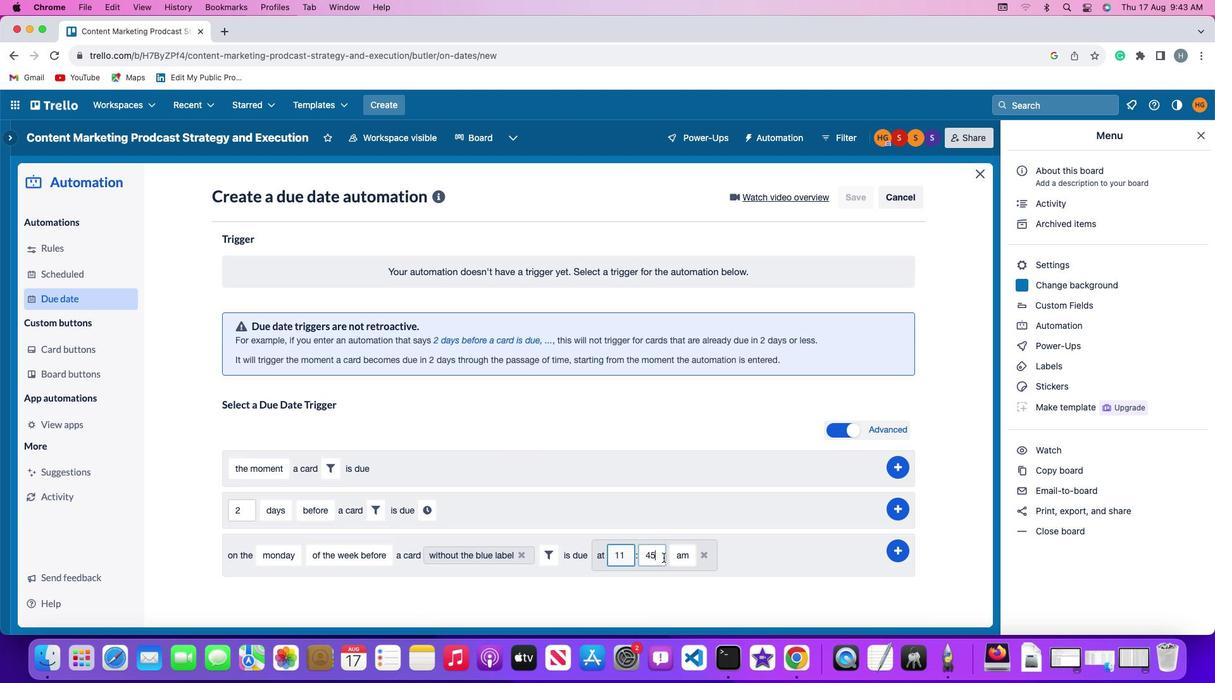 
Action: Mouse pressed left at (663, 557)
Screenshot: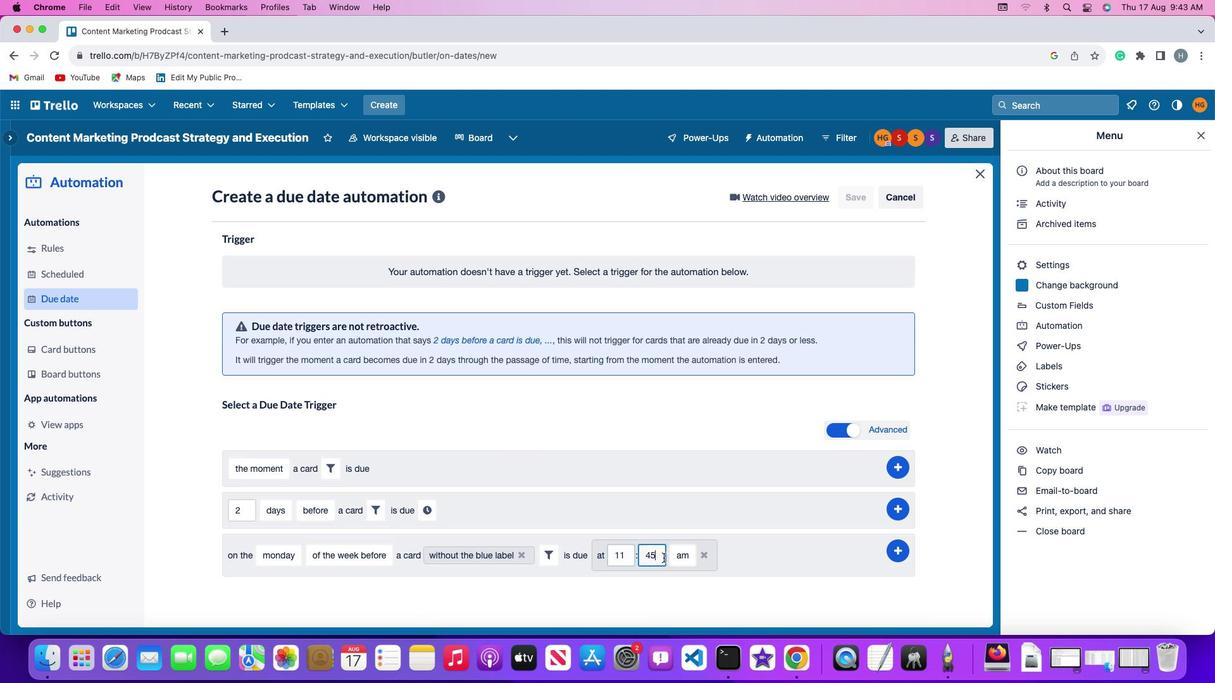 
Action: Key pressed Key.backspaceKey.backspace'0''0'
Screenshot: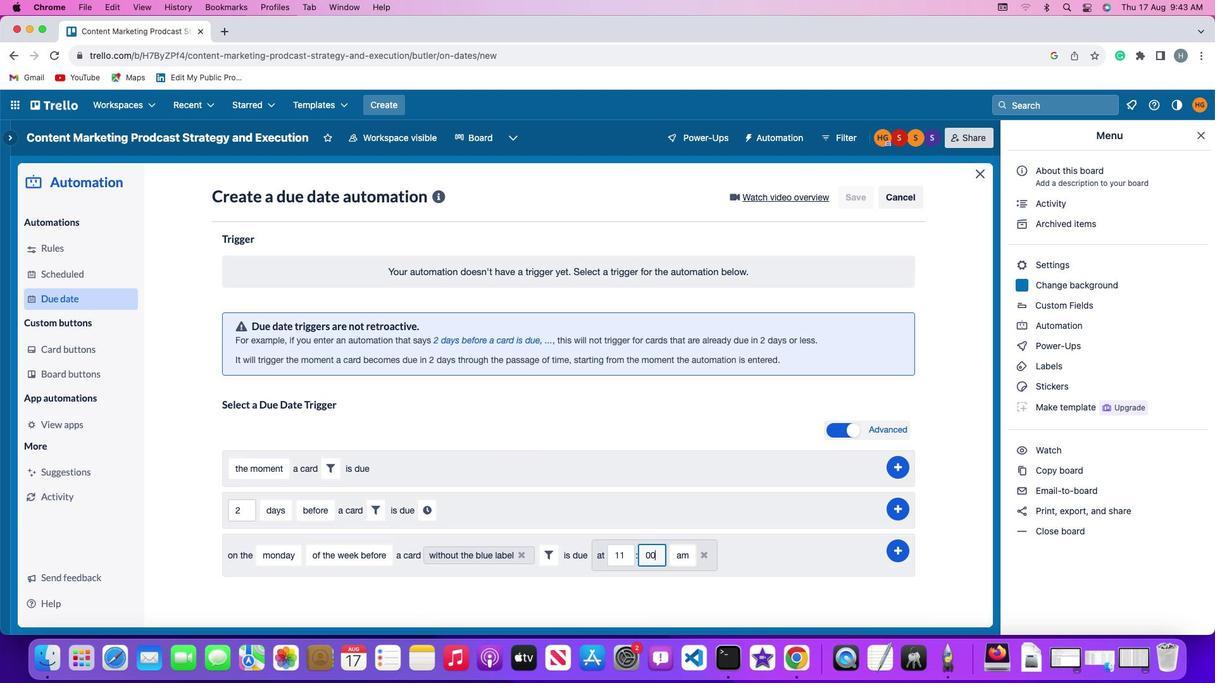 
Action: Mouse moved to (901, 546)
Screenshot: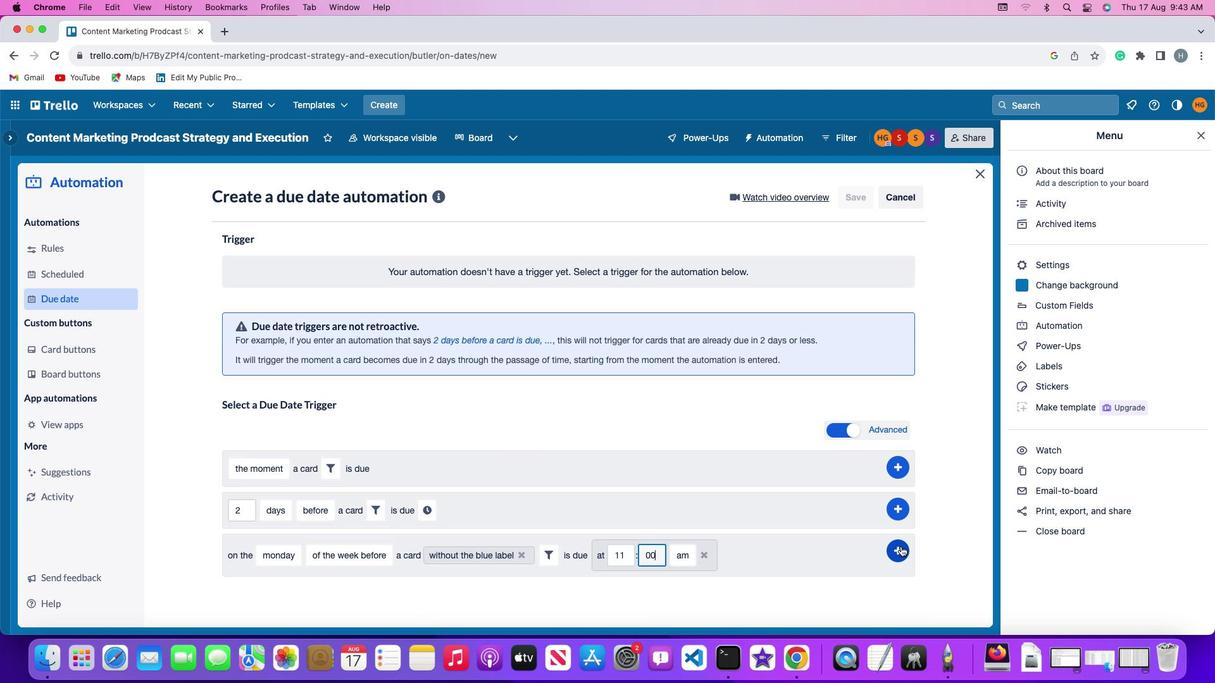 
Action: Mouse pressed left at (901, 546)
Screenshot: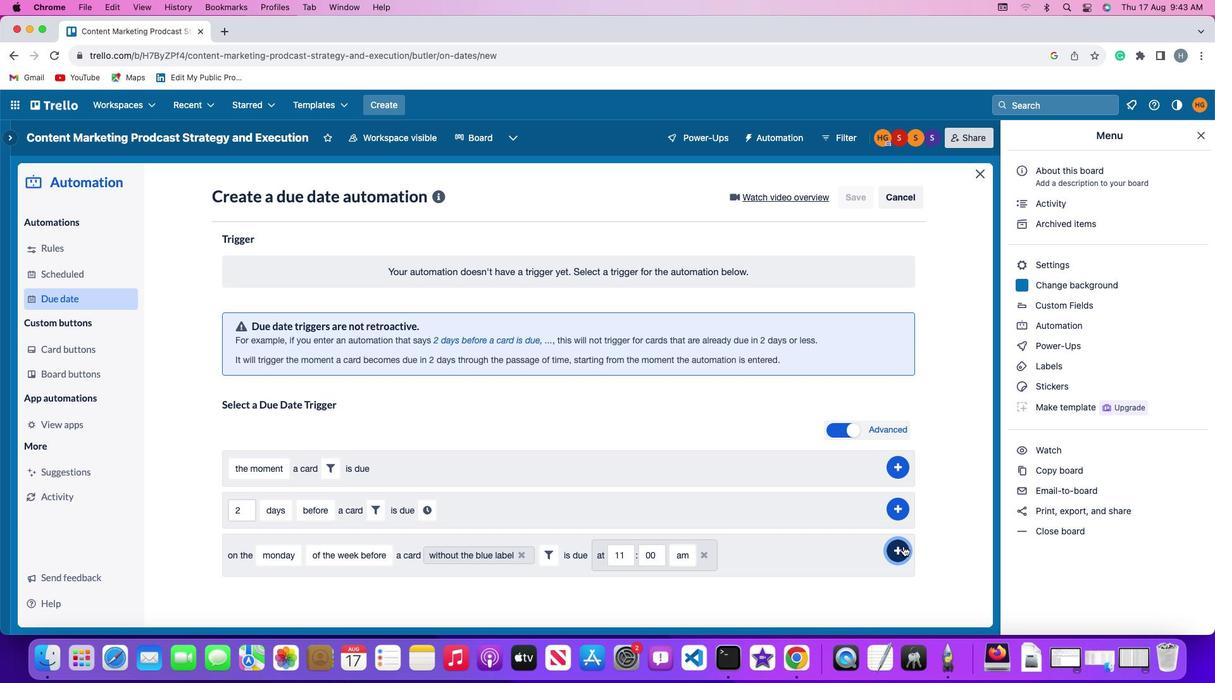 
Action: Mouse moved to (943, 476)
Screenshot: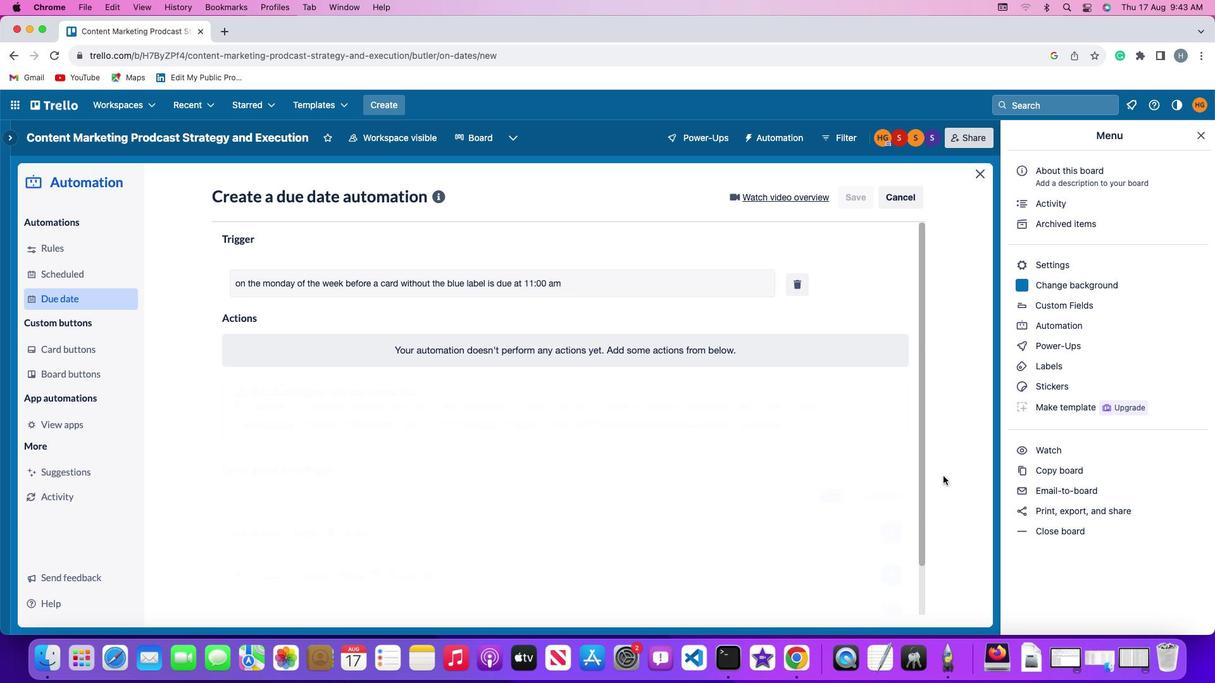 
